 Task: Search one way flight ticket for 1 adult, 6 children, 1 infant in seat and 1 infant on lap in business from Hagerstown: Hagerstown Regional Airport (richard A. Henson Field) to Riverton: Central Wyoming Regional Airport (was Riverton Regional) on 5-4-2023. Choice of flights is Frontier. Number of bags: 2 checked bags. Price is upto 109000. Outbound departure time preference is 14:00.
Action: Mouse moved to (256, 108)
Screenshot: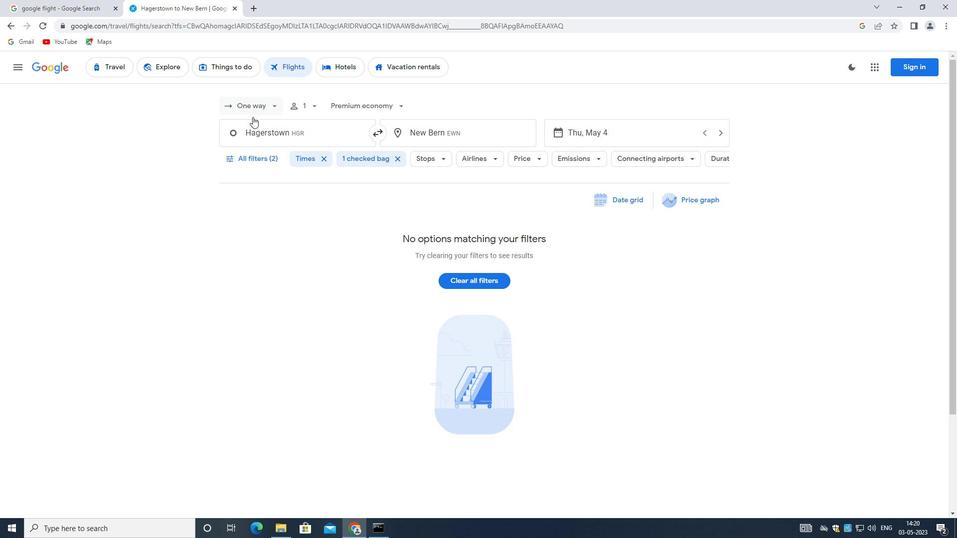 
Action: Mouse pressed left at (256, 108)
Screenshot: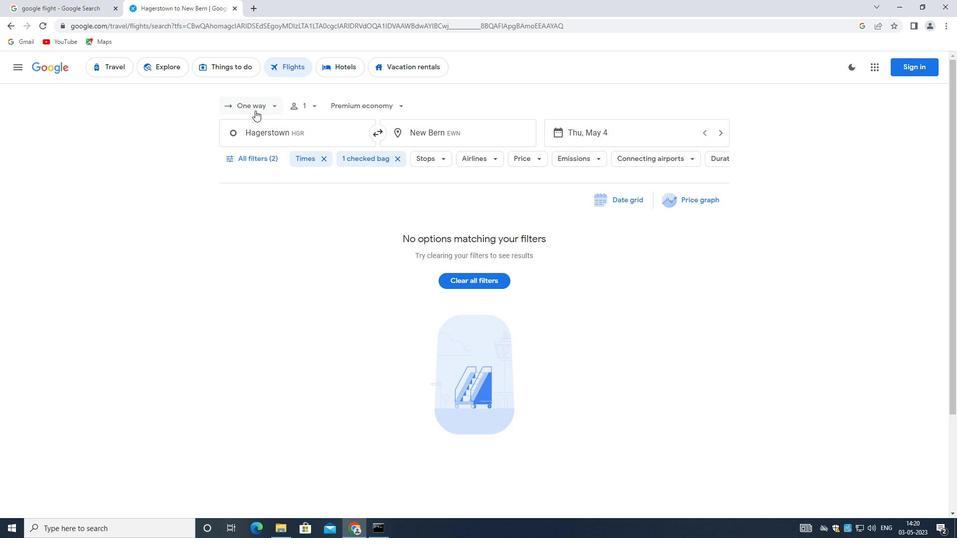 
Action: Mouse moved to (267, 151)
Screenshot: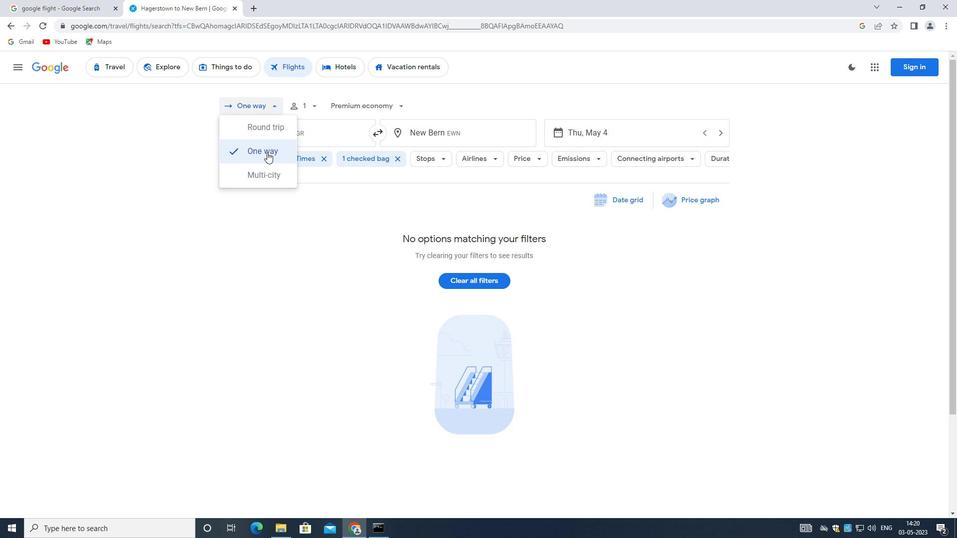 
Action: Mouse pressed left at (267, 151)
Screenshot: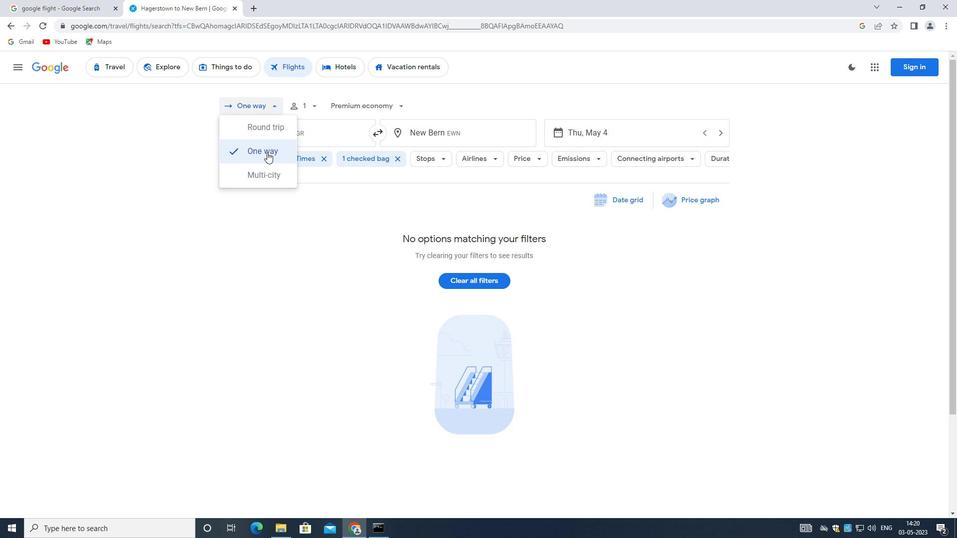 
Action: Mouse moved to (313, 107)
Screenshot: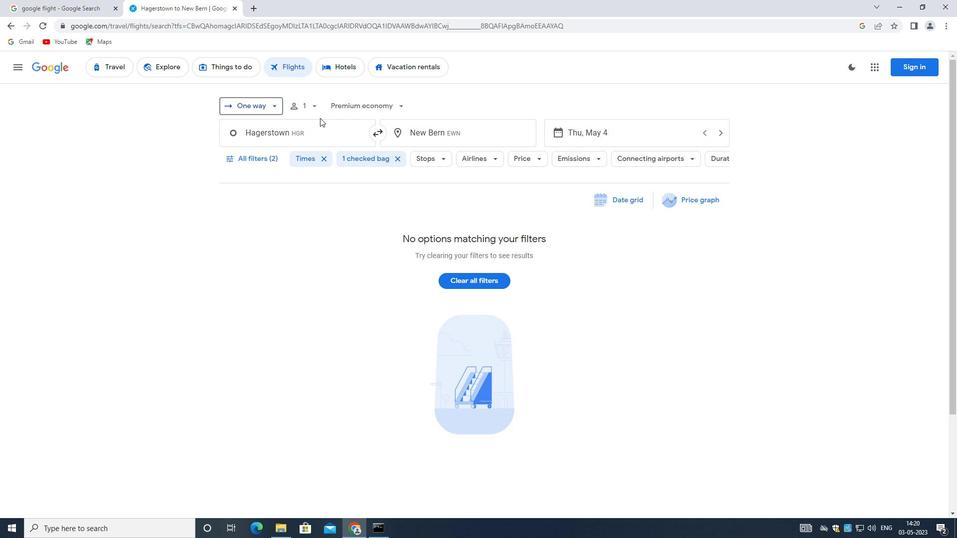 
Action: Mouse pressed left at (313, 107)
Screenshot: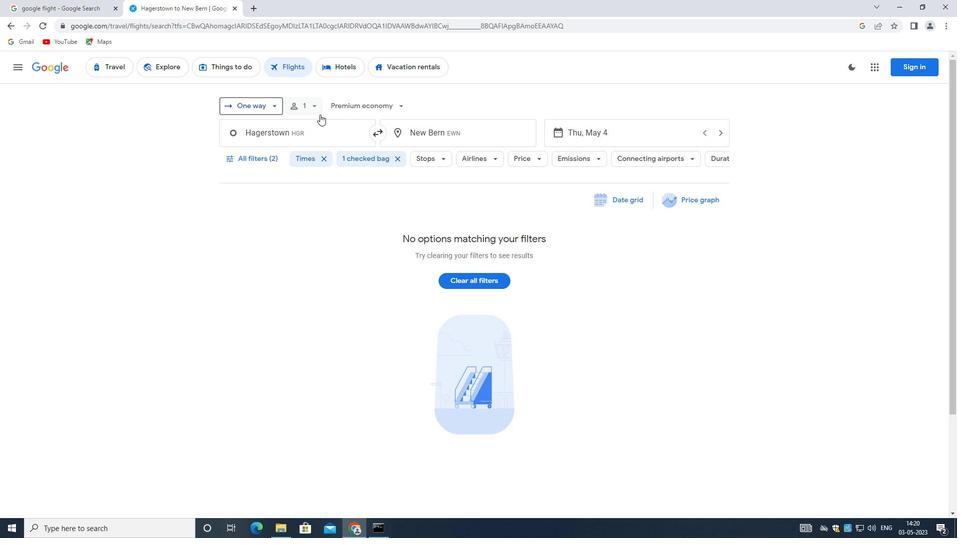 
Action: Mouse moved to (396, 158)
Screenshot: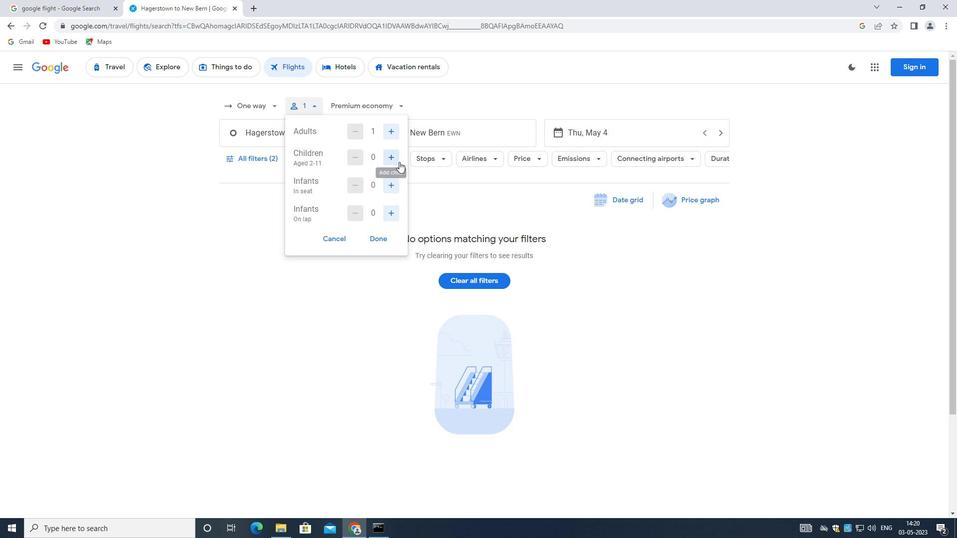 
Action: Mouse pressed left at (396, 158)
Screenshot: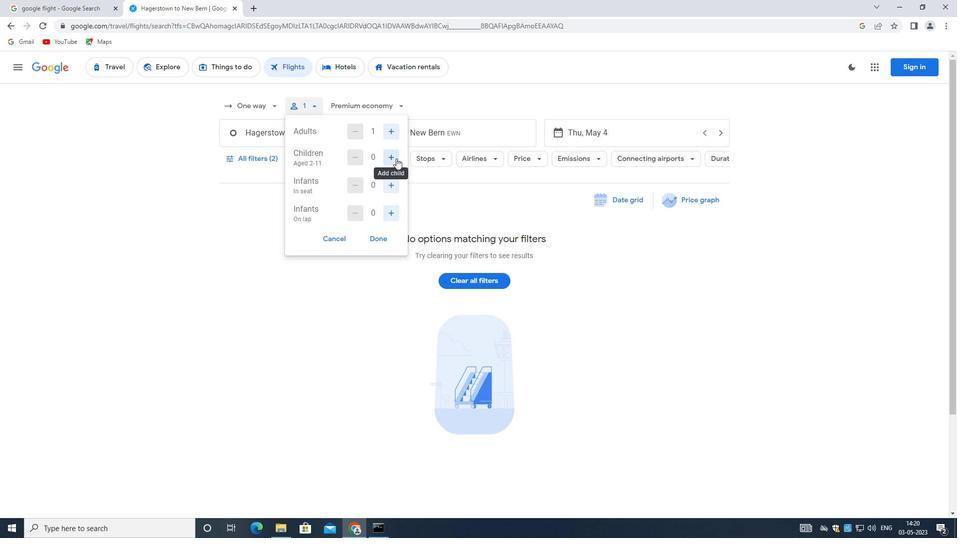 
Action: Mouse pressed left at (396, 158)
Screenshot: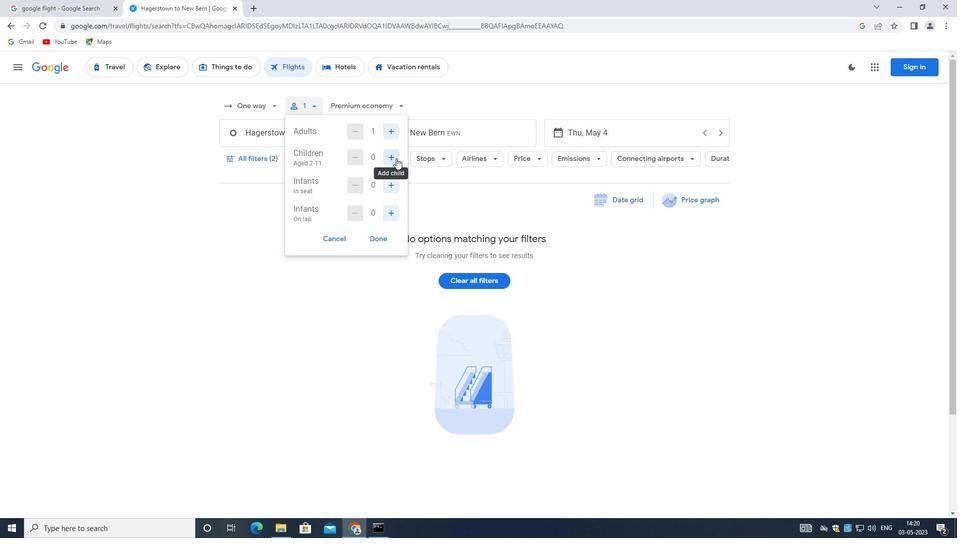 
Action: Mouse pressed left at (396, 158)
Screenshot: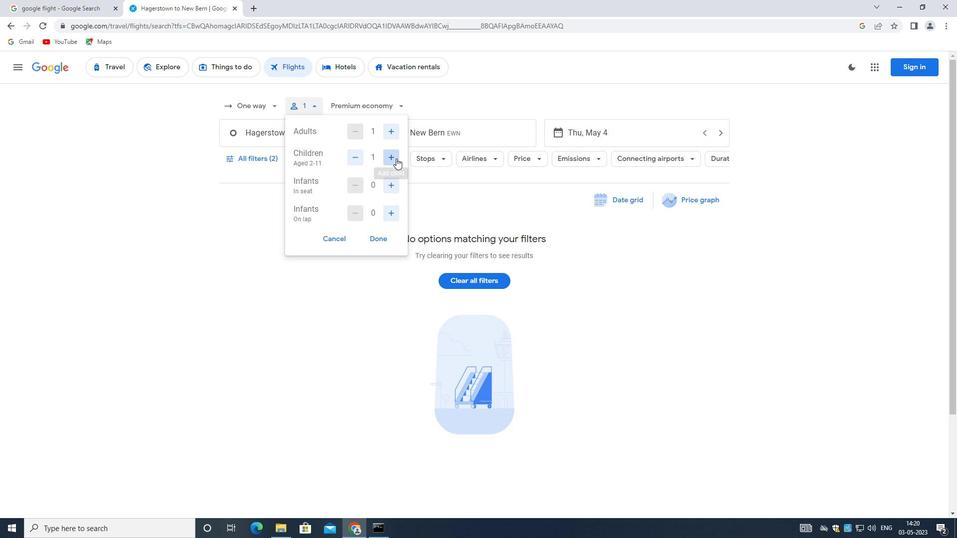 
Action: Mouse pressed left at (396, 158)
Screenshot: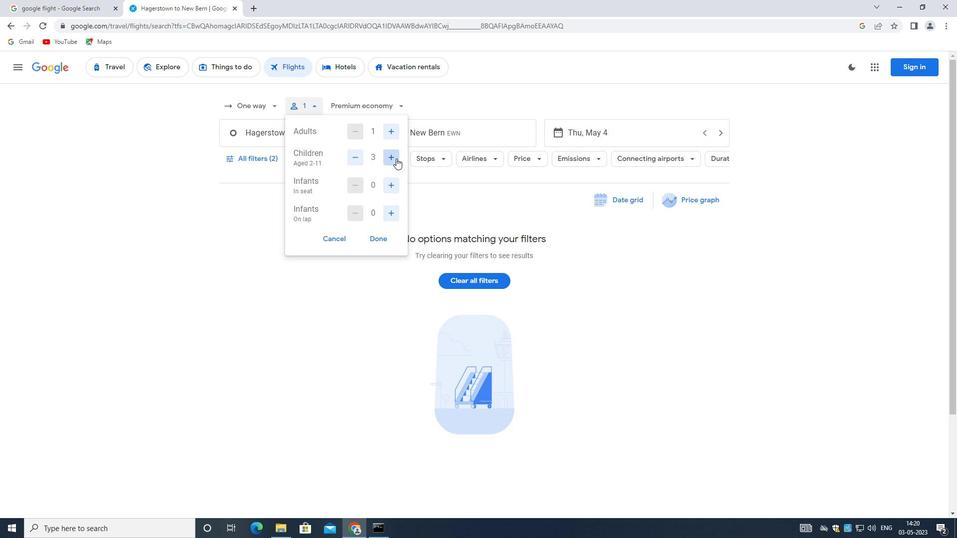 
Action: Mouse pressed left at (396, 158)
Screenshot: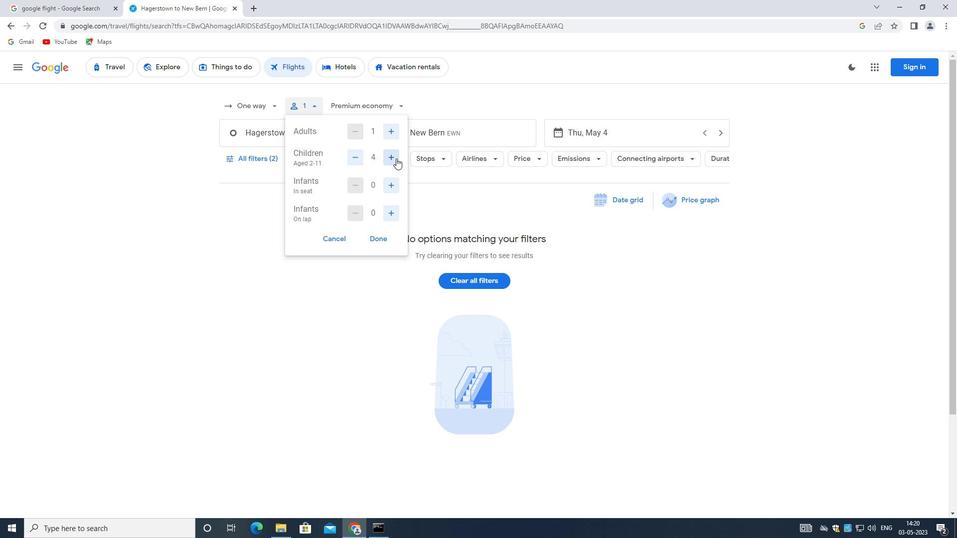 
Action: Mouse pressed left at (396, 158)
Screenshot: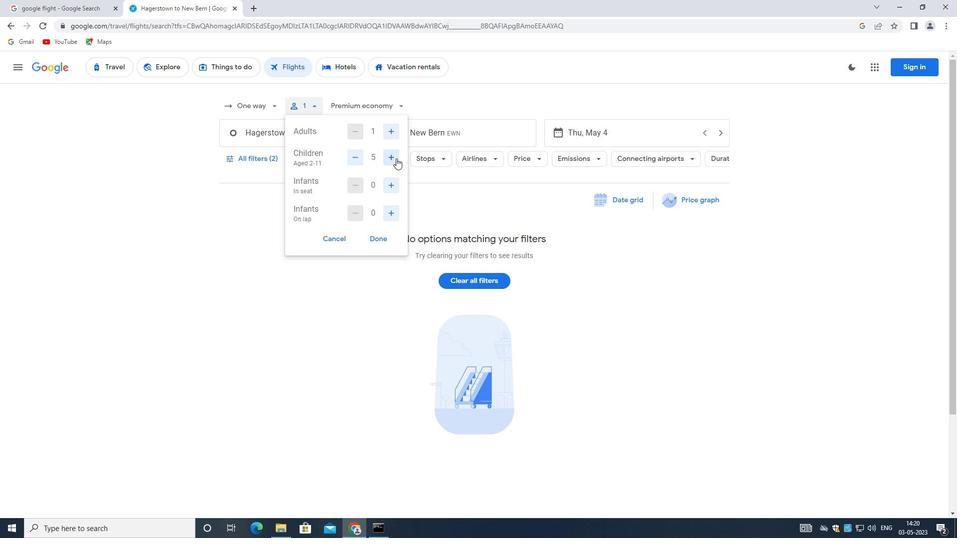 
Action: Mouse moved to (388, 179)
Screenshot: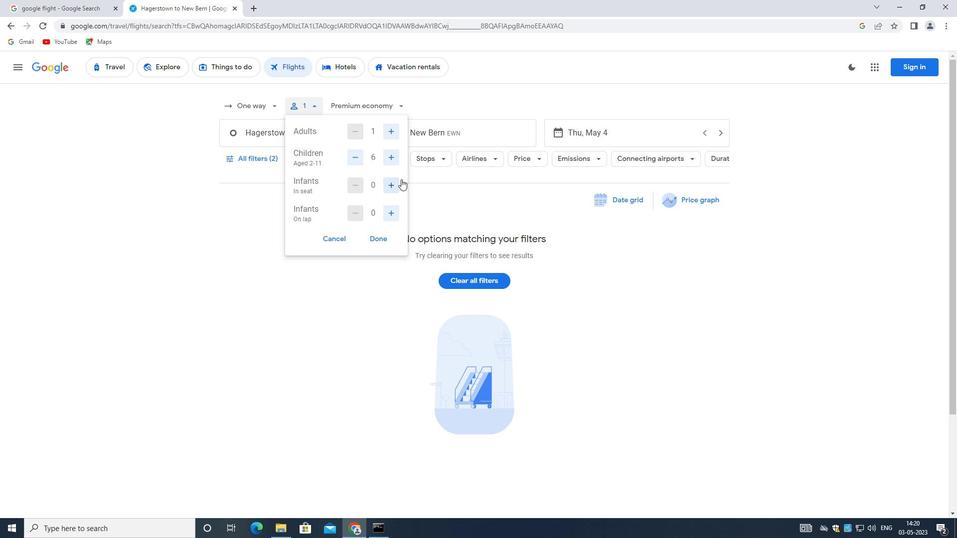 
Action: Mouse pressed left at (388, 179)
Screenshot: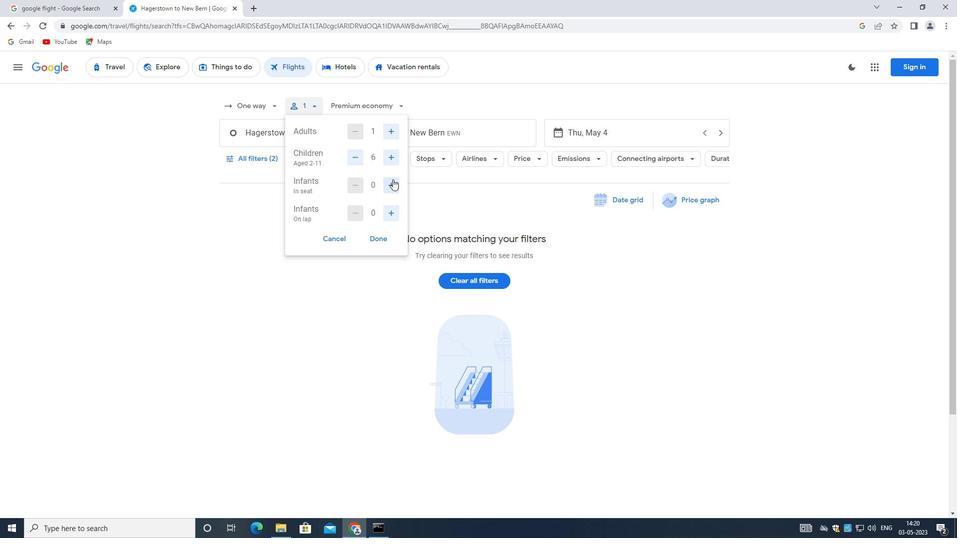 
Action: Mouse moved to (390, 213)
Screenshot: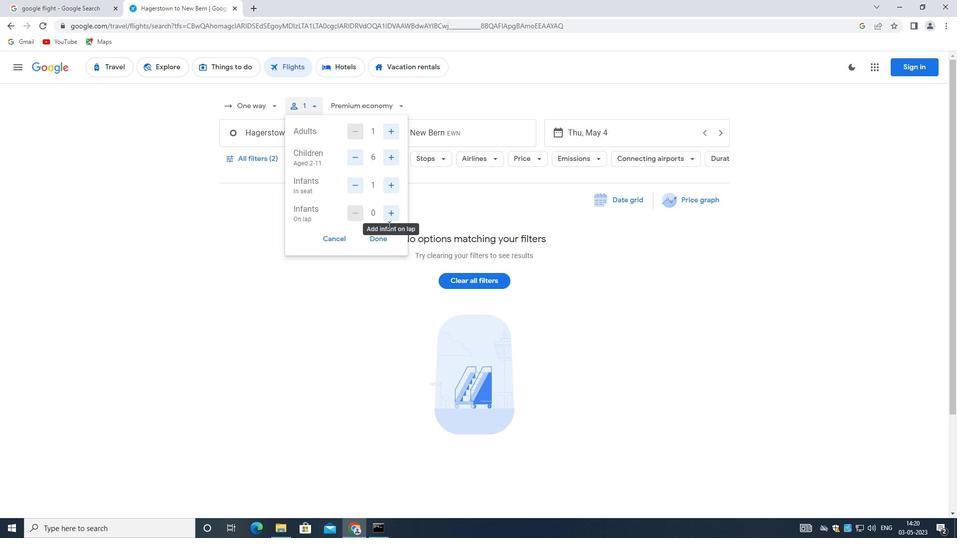 
Action: Mouse pressed left at (390, 213)
Screenshot: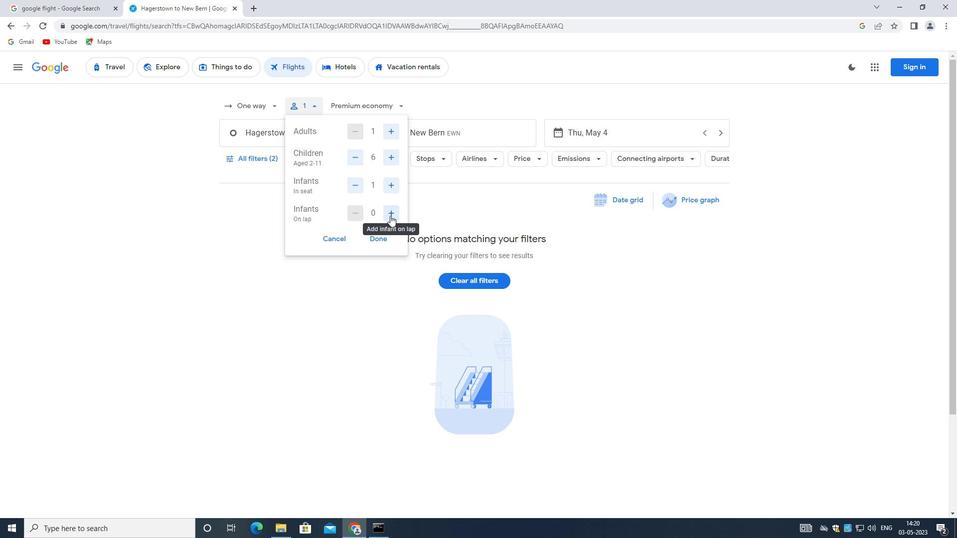 
Action: Mouse moved to (379, 239)
Screenshot: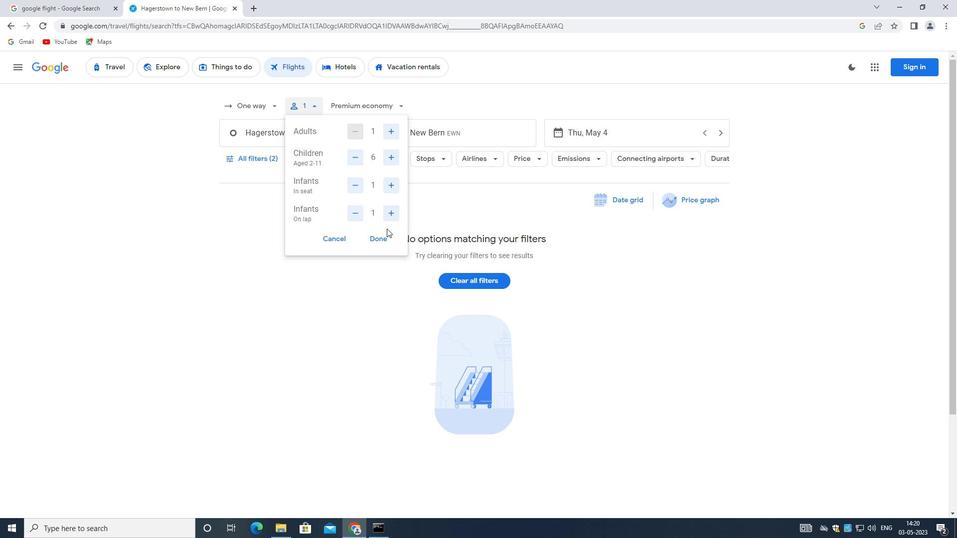 
Action: Mouse pressed left at (379, 239)
Screenshot: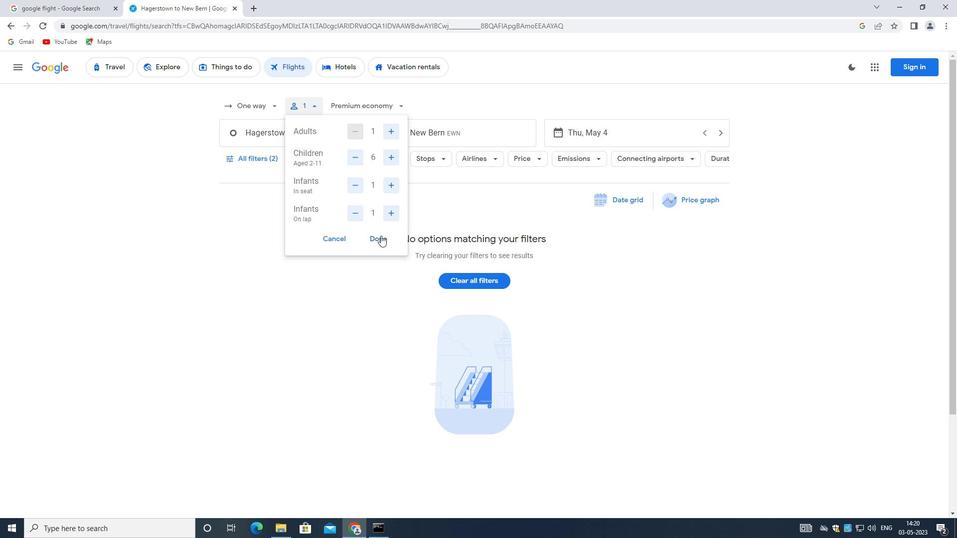 
Action: Mouse moved to (367, 106)
Screenshot: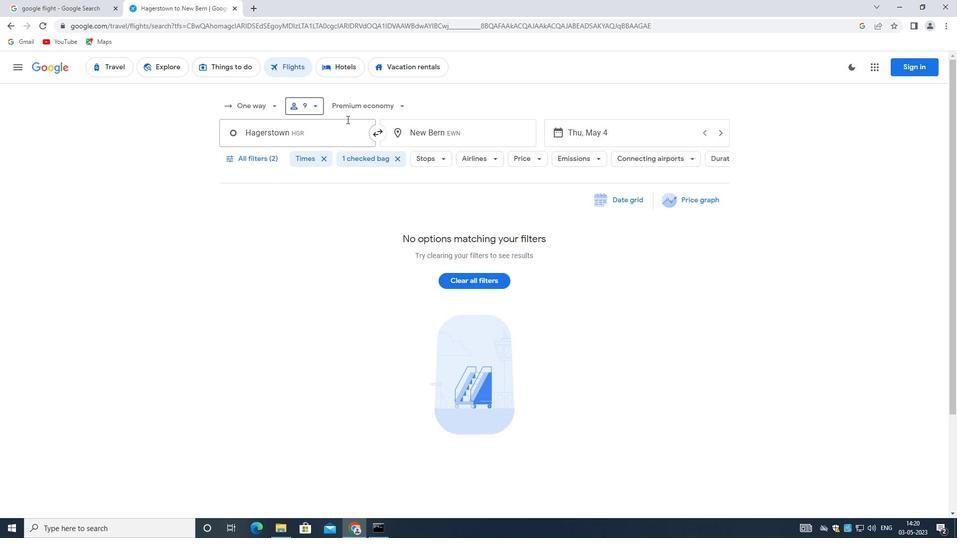 
Action: Mouse pressed left at (367, 106)
Screenshot: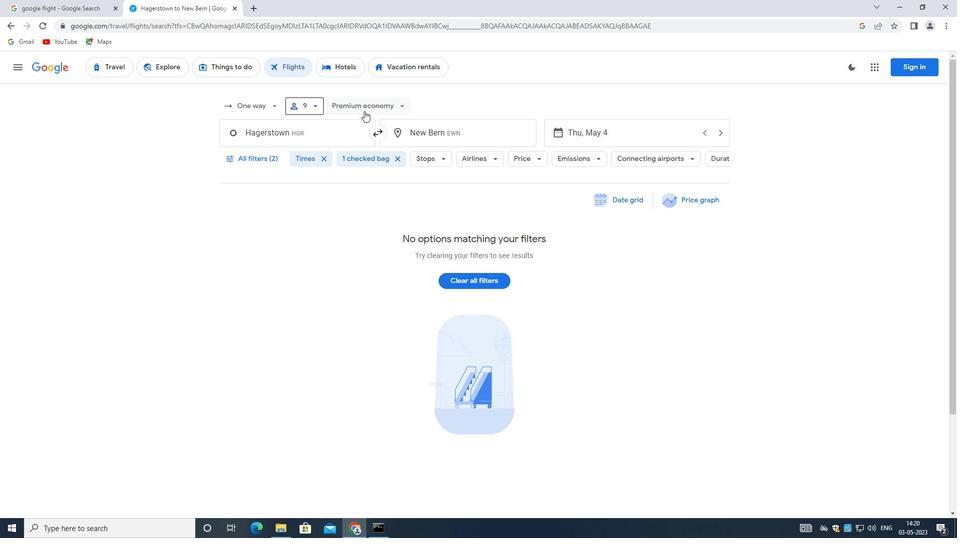 
Action: Mouse moved to (380, 173)
Screenshot: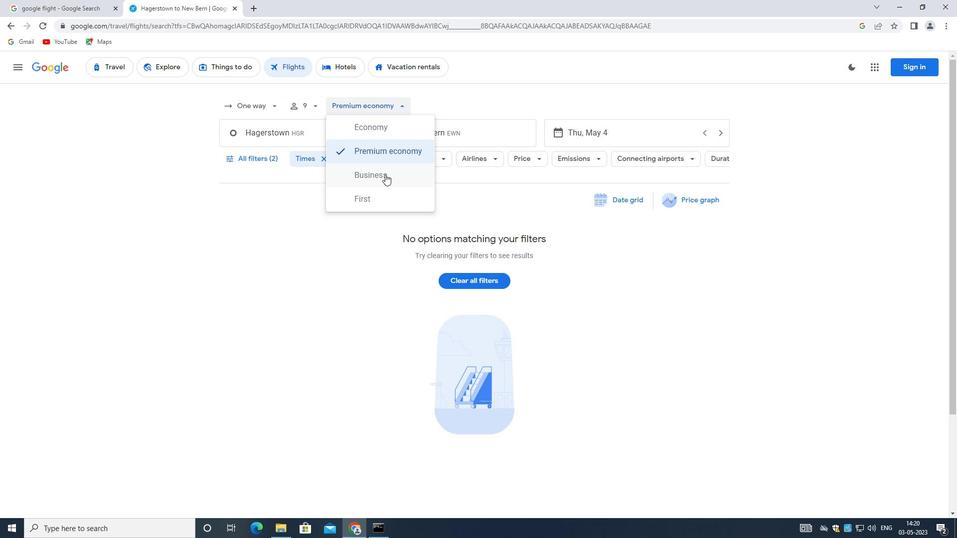 
Action: Mouse pressed left at (380, 173)
Screenshot: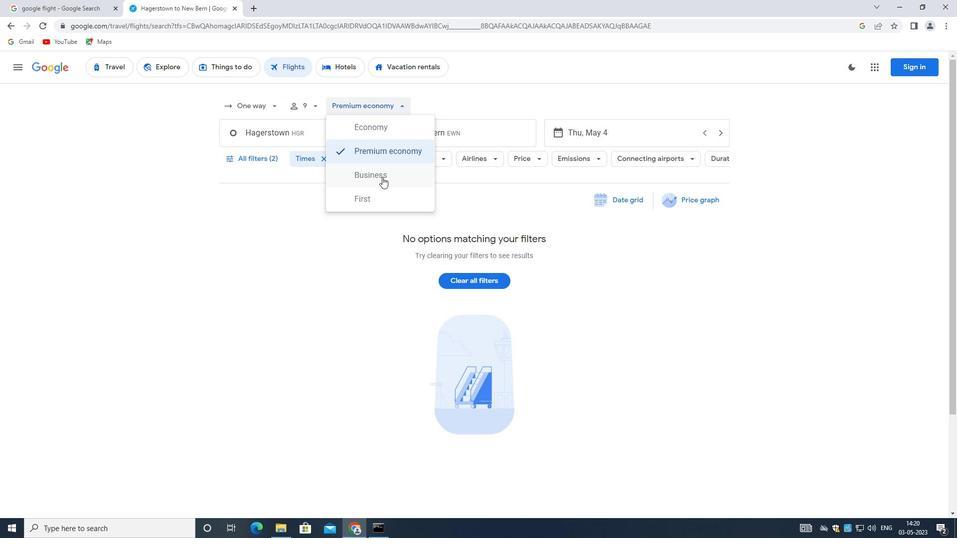 
Action: Mouse moved to (270, 132)
Screenshot: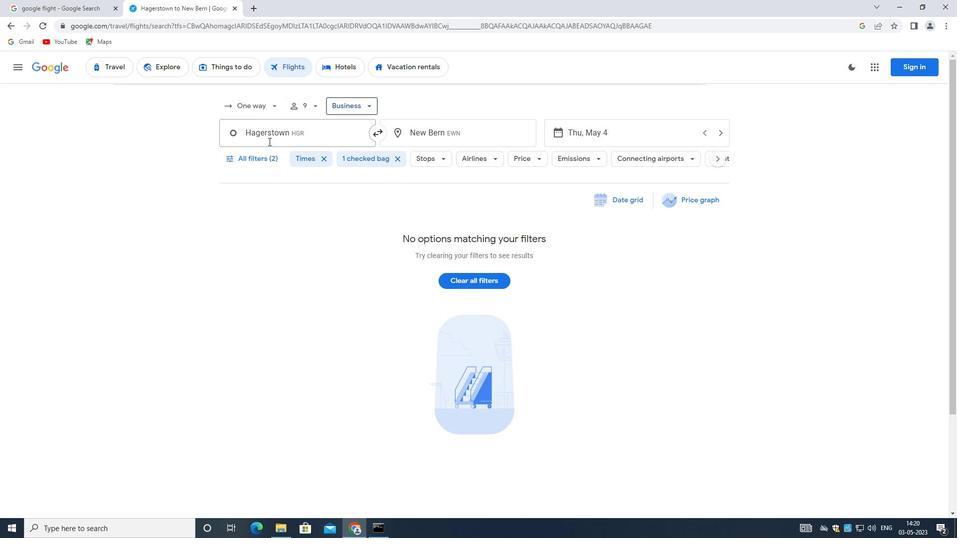 
Action: Mouse pressed left at (270, 132)
Screenshot: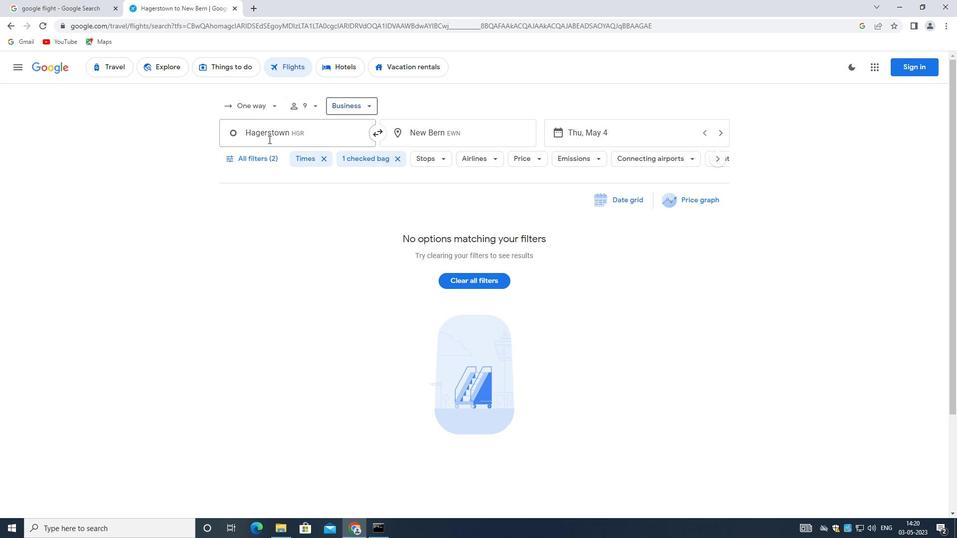
Action: Key pressed <Key.backspace><Key.shift_r><Key.shift_r><Key.shift_r><Key.shift_r><Key.shift_r><Key.shift_r><Key.shift_r><Key.shift_r>Hagerstown<Key.space><Key.shift><Key.shift><Key.shift><Key.shift><Key.shift>R
Screenshot: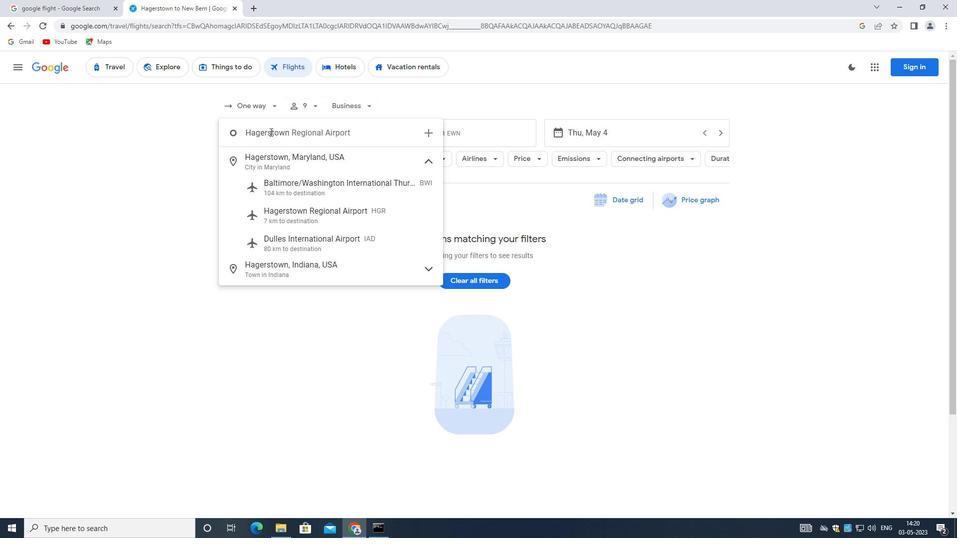 
Action: Mouse moved to (300, 159)
Screenshot: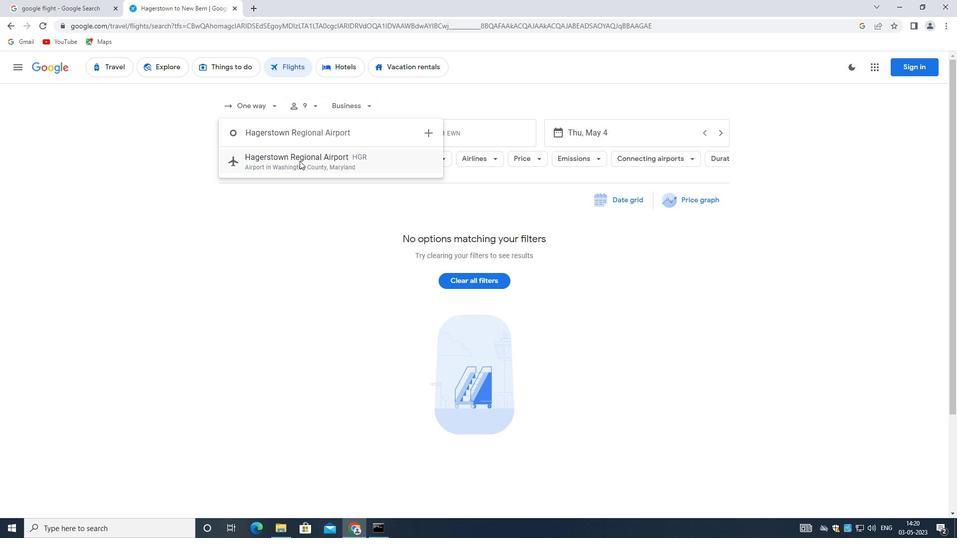 
Action: Mouse pressed left at (300, 159)
Screenshot: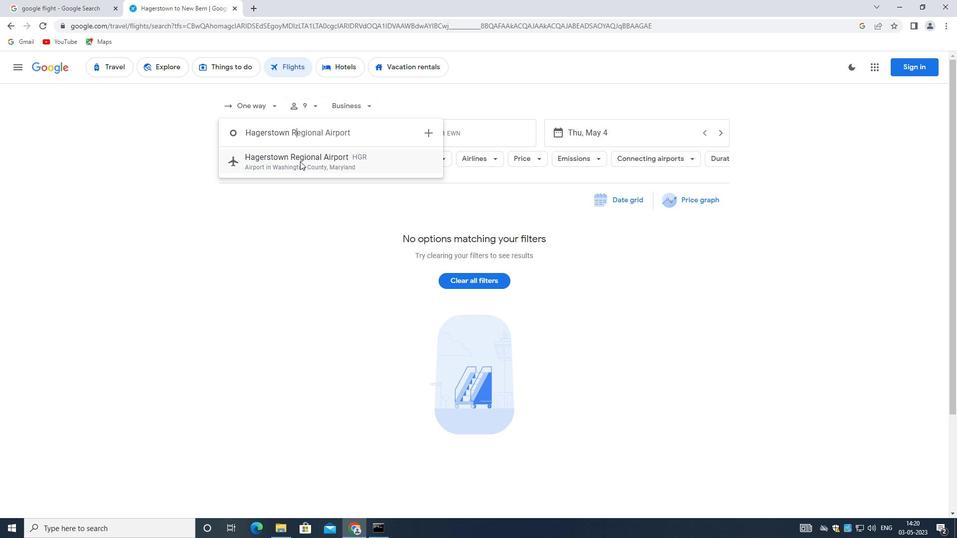 
Action: Mouse moved to (429, 137)
Screenshot: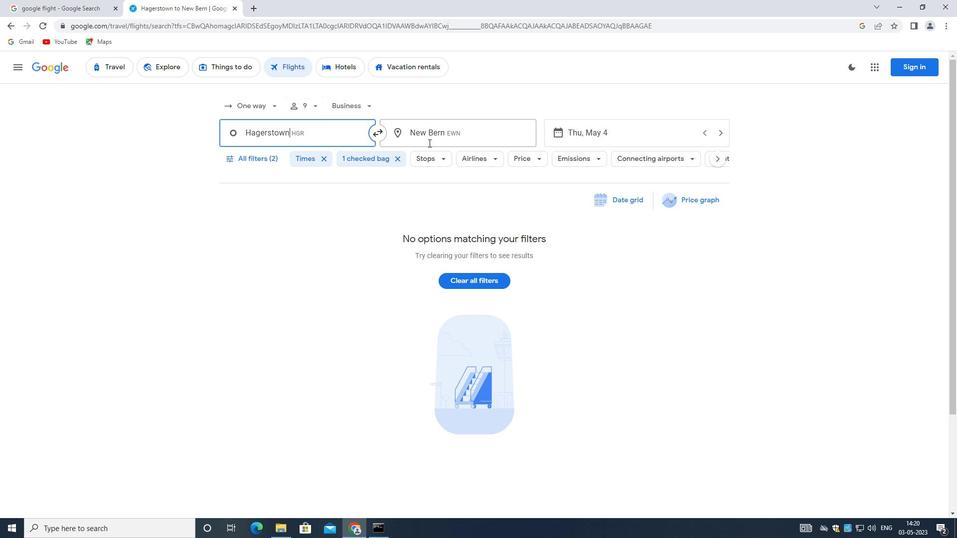 
Action: Mouse pressed left at (429, 137)
Screenshot: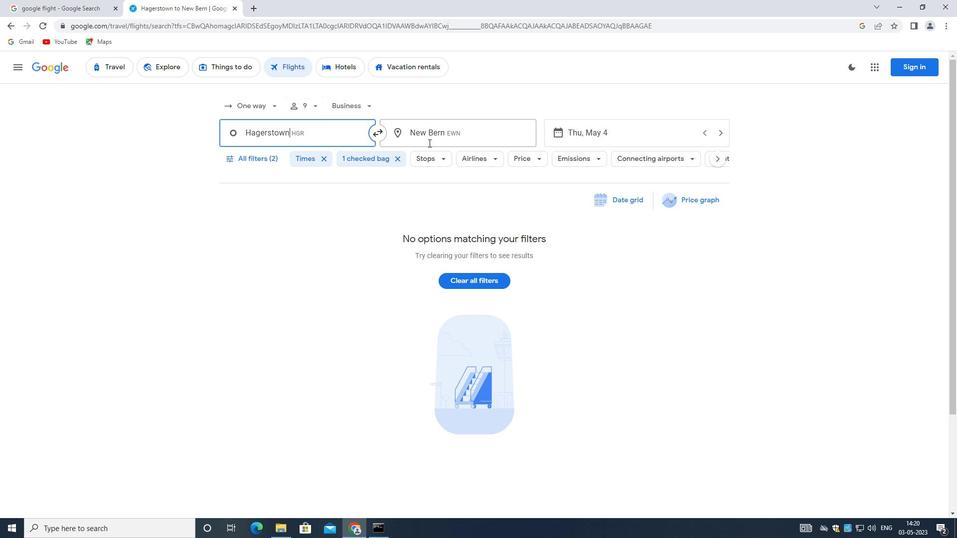 
Action: Mouse moved to (417, 149)
Screenshot: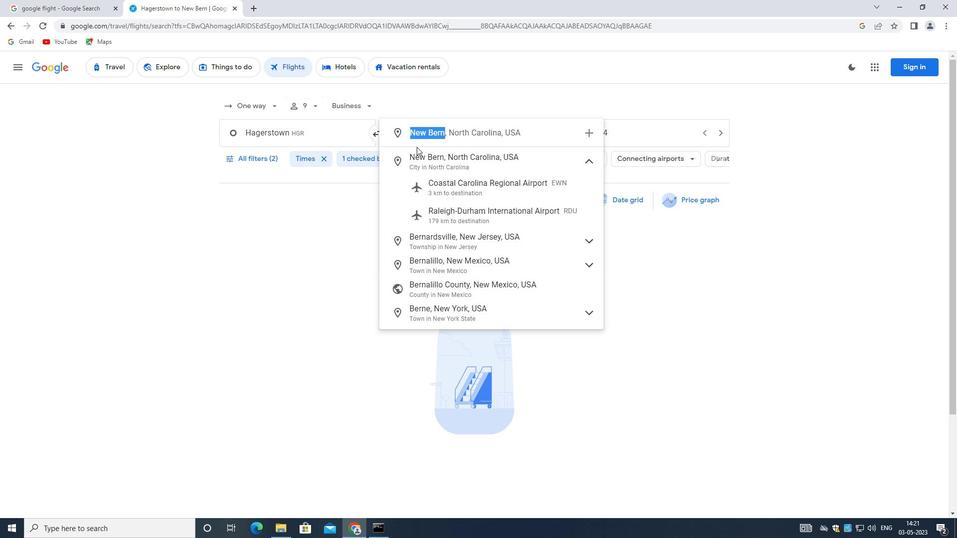 
Action: Key pressed <Key.shift>CENTRAL<Key.space><Key.shift>WYOMING<Key.space><Key.shift><Key.shift><Key.shift><Key.shift><Key.shift>REGIONAL<Key.space><Key.shift>A
Screenshot: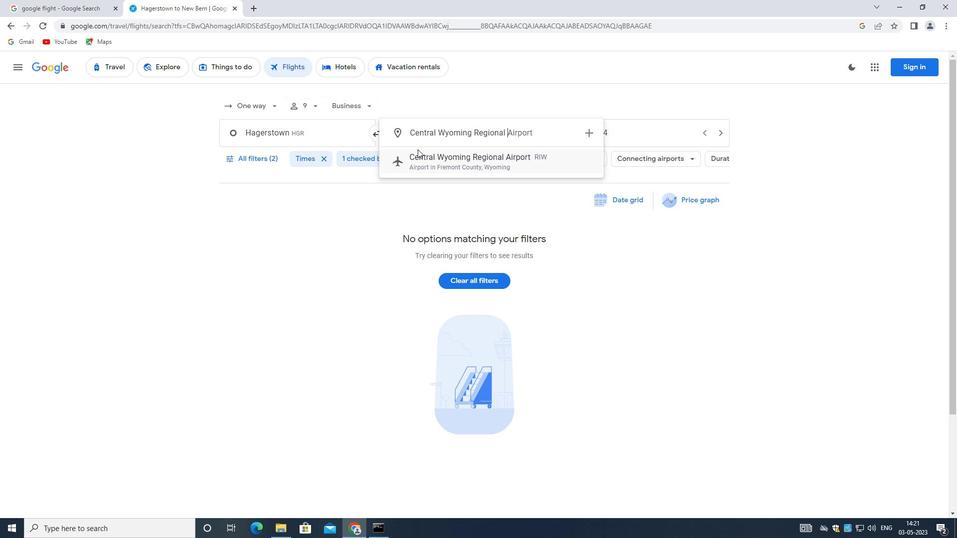 
Action: Mouse moved to (438, 150)
Screenshot: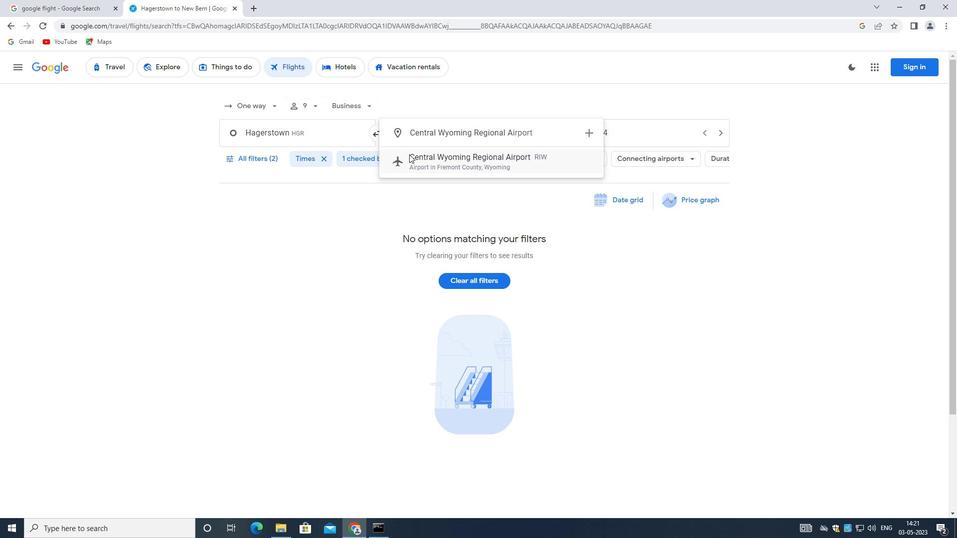 
Action: Mouse pressed left at (438, 150)
Screenshot: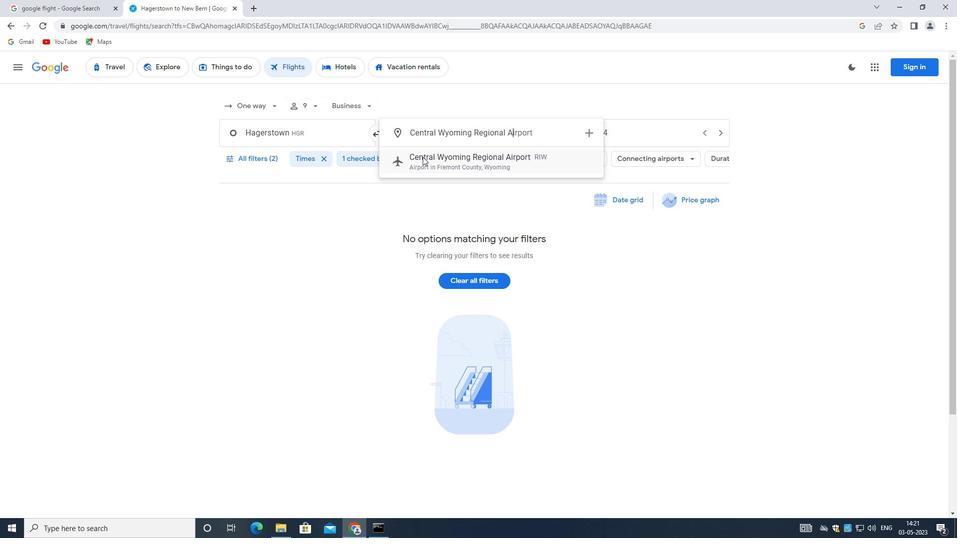 
Action: Mouse moved to (588, 130)
Screenshot: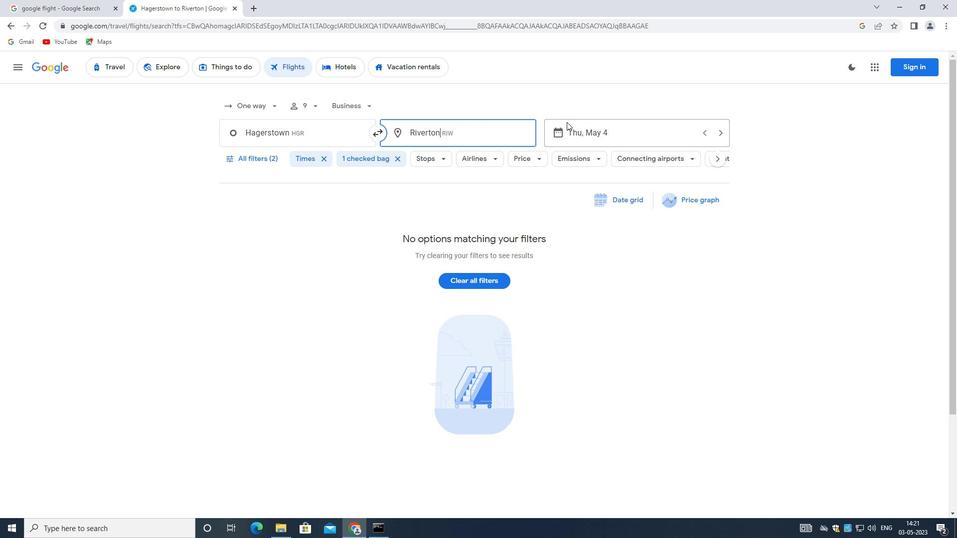 
Action: Mouse pressed left at (588, 130)
Screenshot: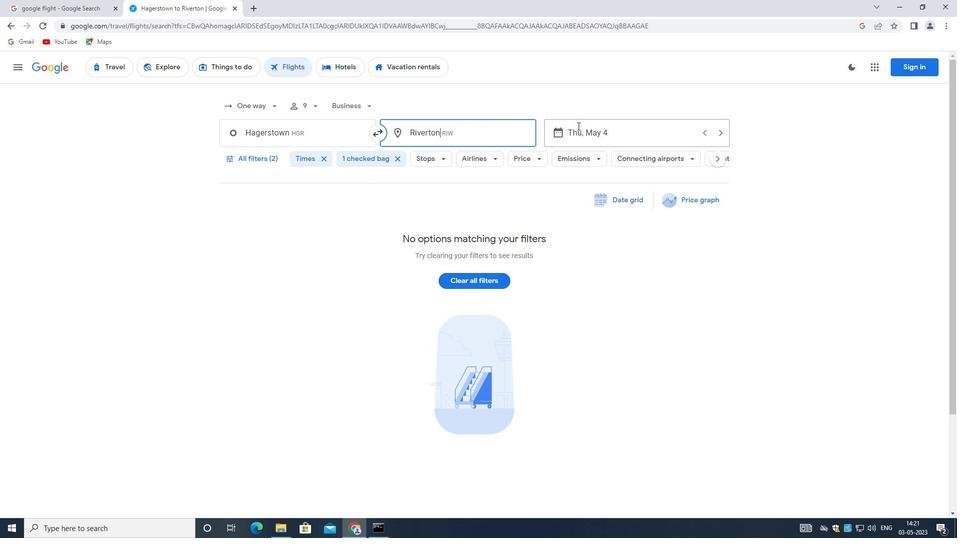 
Action: Mouse moved to (711, 377)
Screenshot: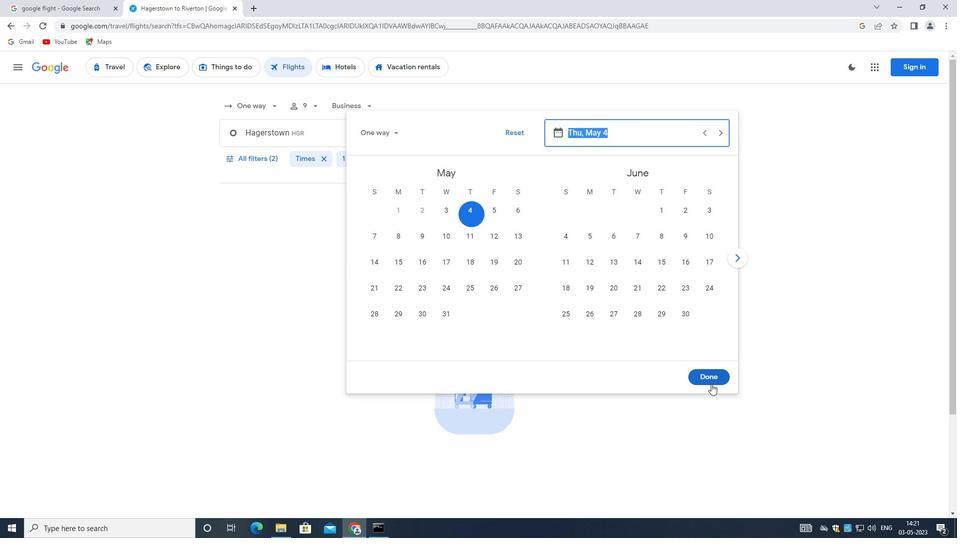 
Action: Mouse pressed left at (711, 377)
Screenshot: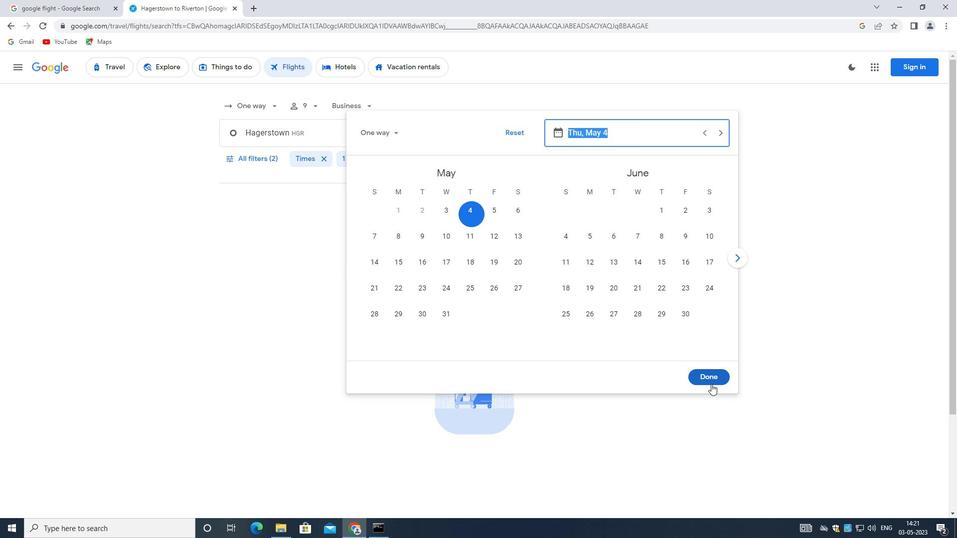 
Action: Mouse moved to (258, 160)
Screenshot: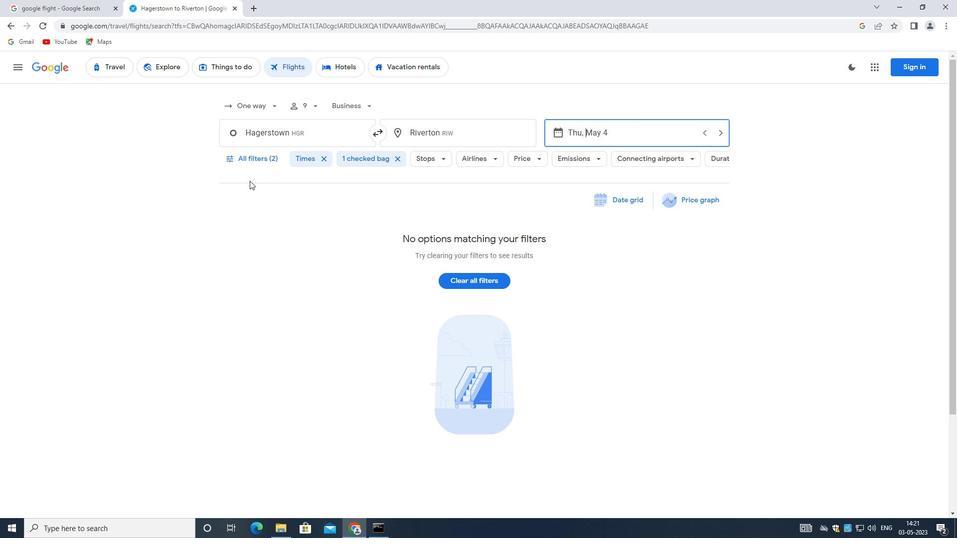 
Action: Mouse pressed left at (258, 160)
Screenshot: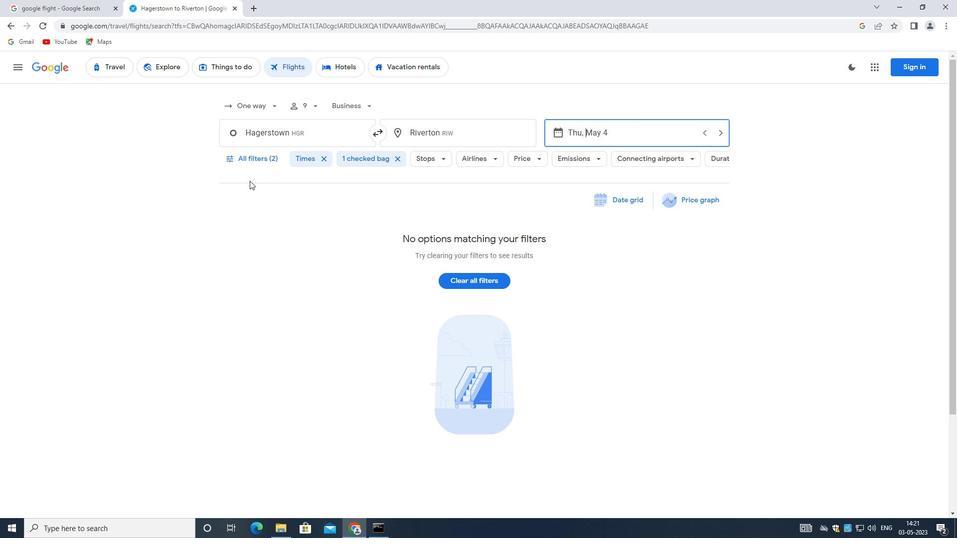 
Action: Mouse moved to (359, 372)
Screenshot: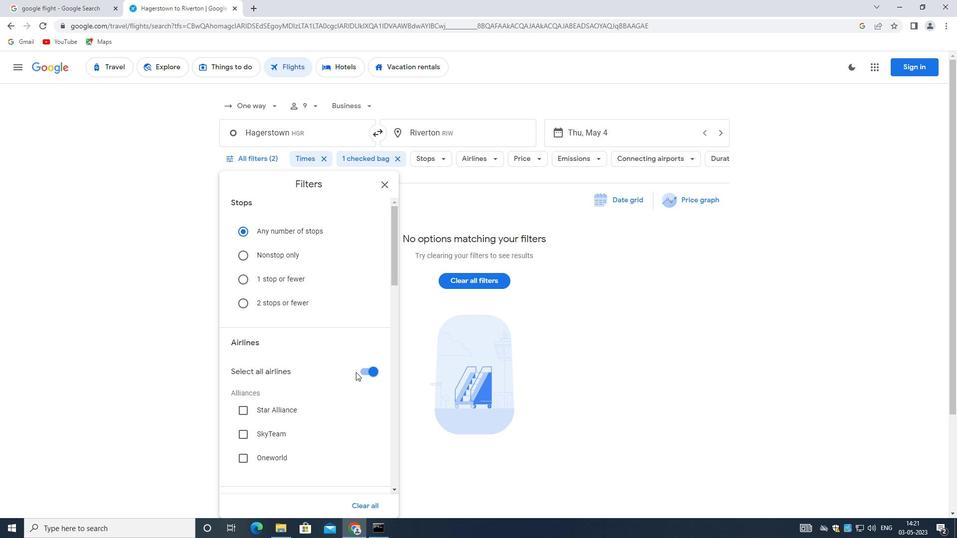 
Action: Mouse pressed left at (359, 372)
Screenshot: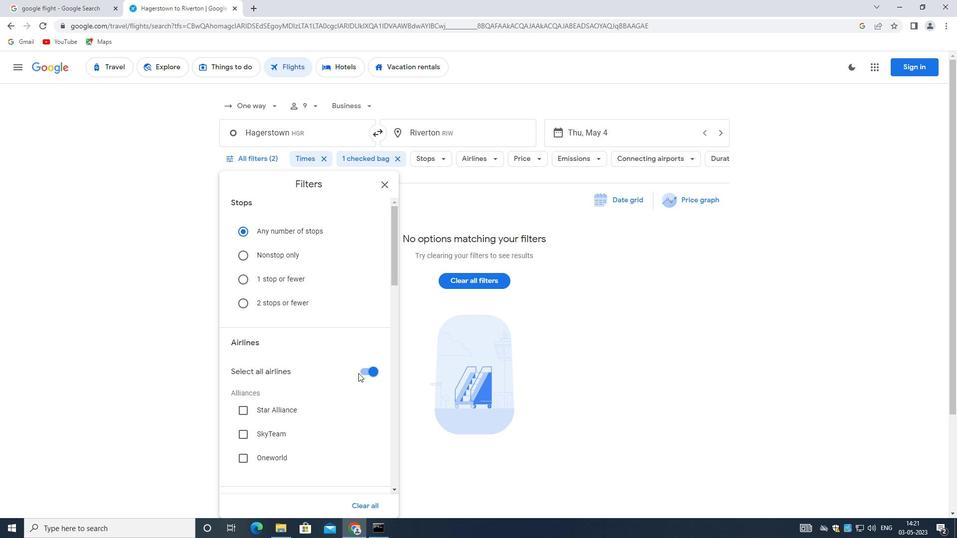 
Action: Mouse moved to (363, 372)
Screenshot: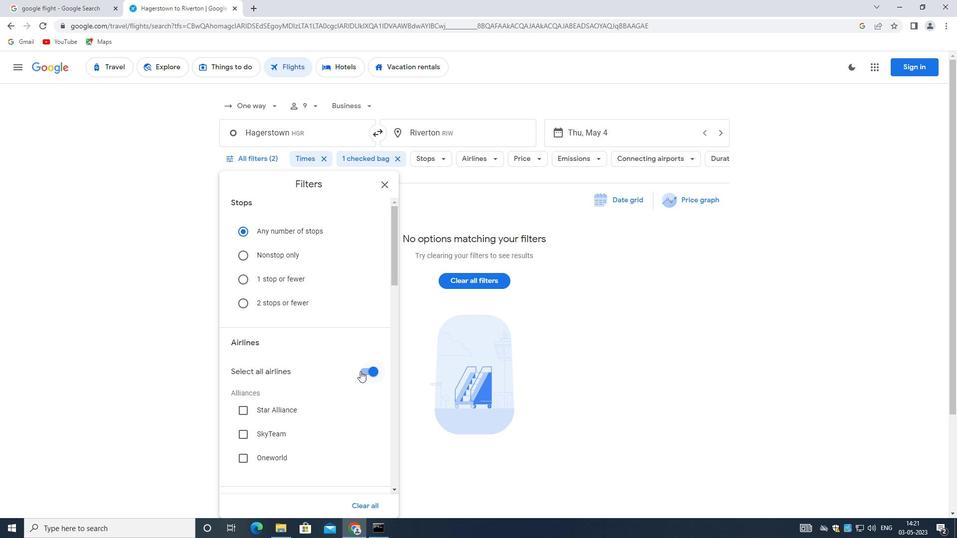 
Action: Mouse pressed left at (363, 372)
Screenshot: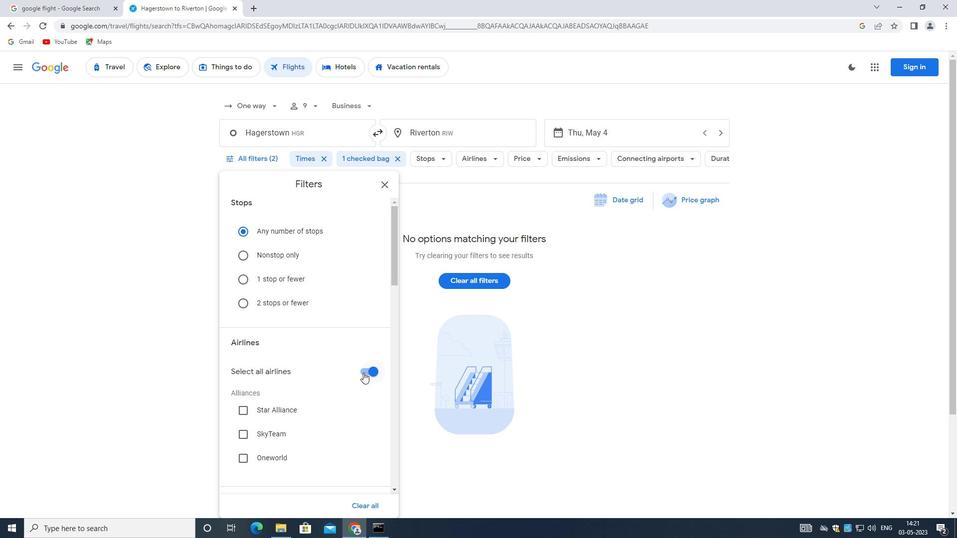 
Action: Mouse moved to (364, 372)
Screenshot: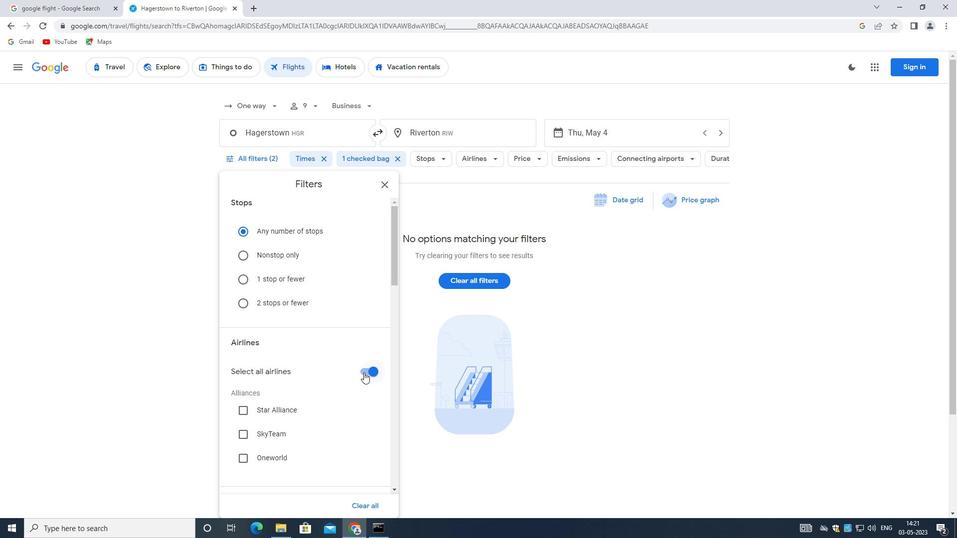 
Action: Mouse scrolled (364, 372) with delta (0, 0)
Screenshot: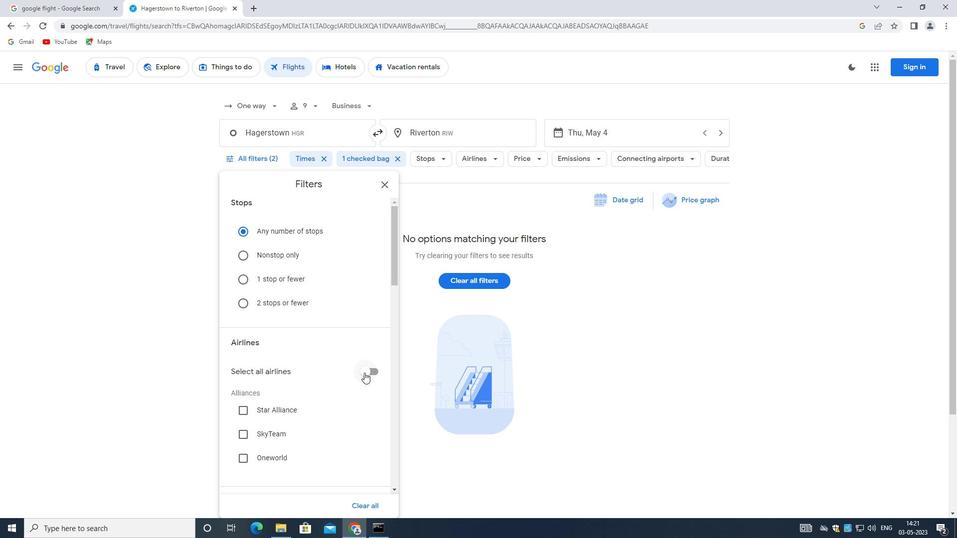 
Action: Mouse moved to (364, 372)
Screenshot: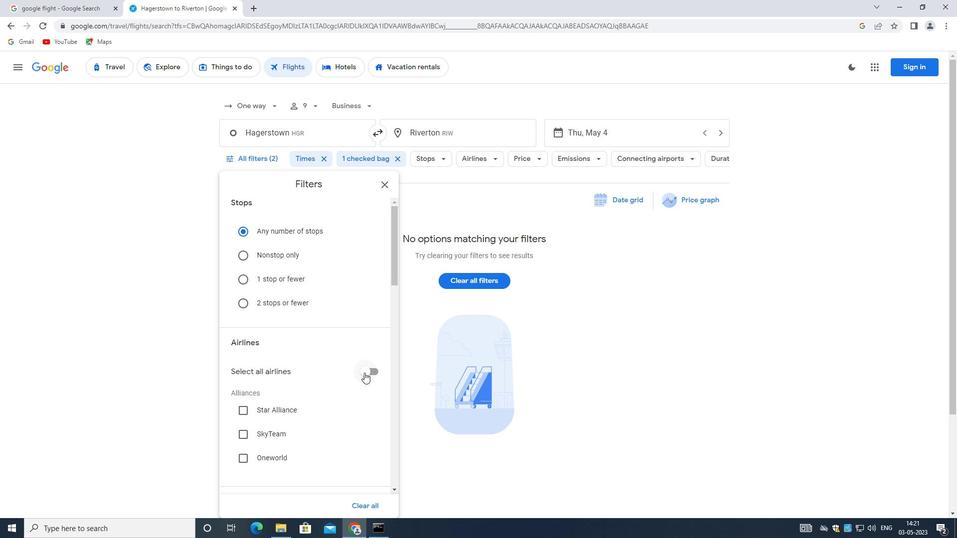 
Action: Mouse scrolled (364, 372) with delta (0, 0)
Screenshot: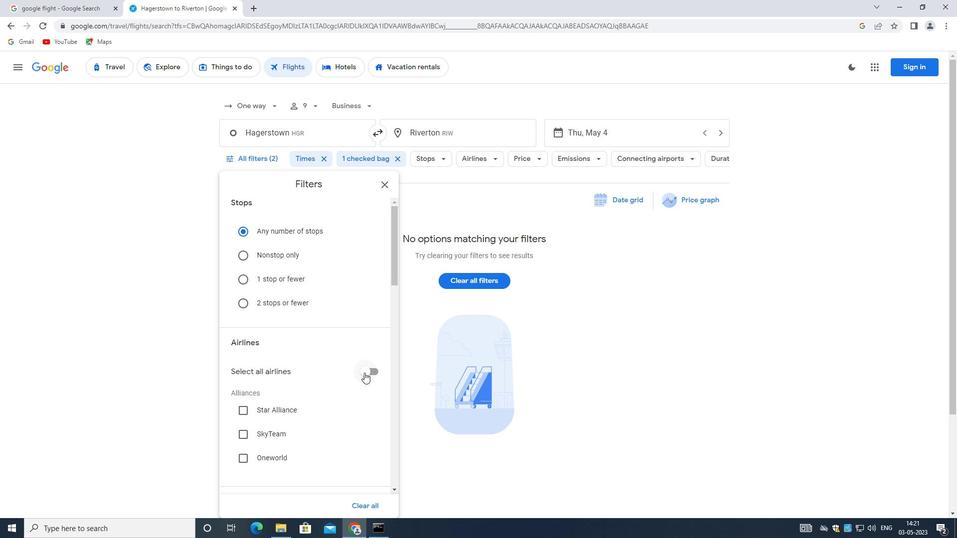
Action: Mouse scrolled (364, 372) with delta (0, 0)
Screenshot: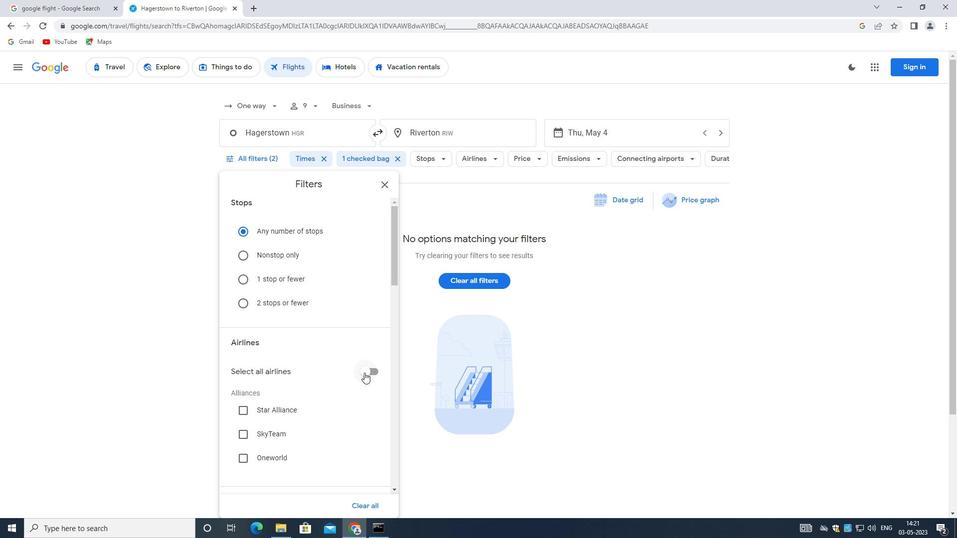 
Action: Mouse scrolled (364, 372) with delta (0, 0)
Screenshot: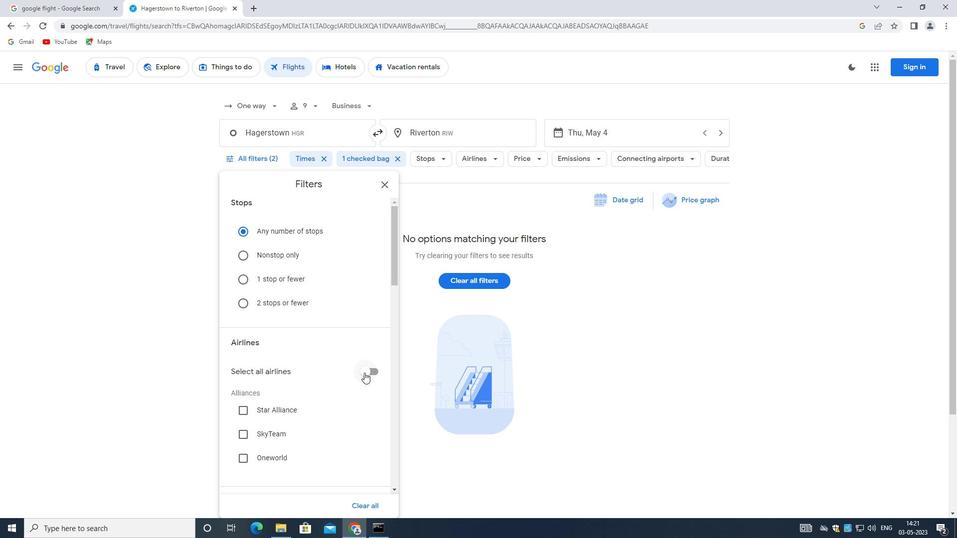 
Action: Mouse moved to (373, 353)
Screenshot: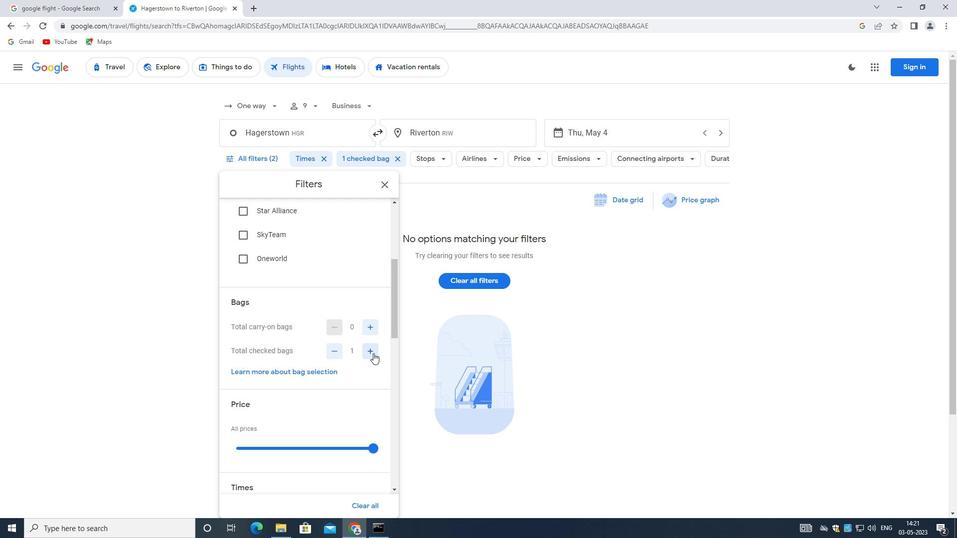 
Action: Mouse pressed left at (373, 353)
Screenshot: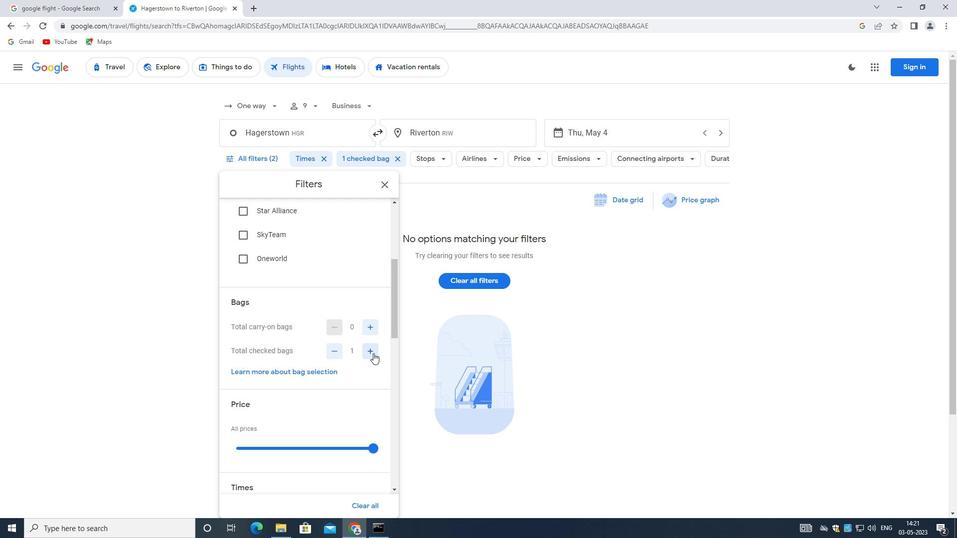
Action: Mouse moved to (369, 351)
Screenshot: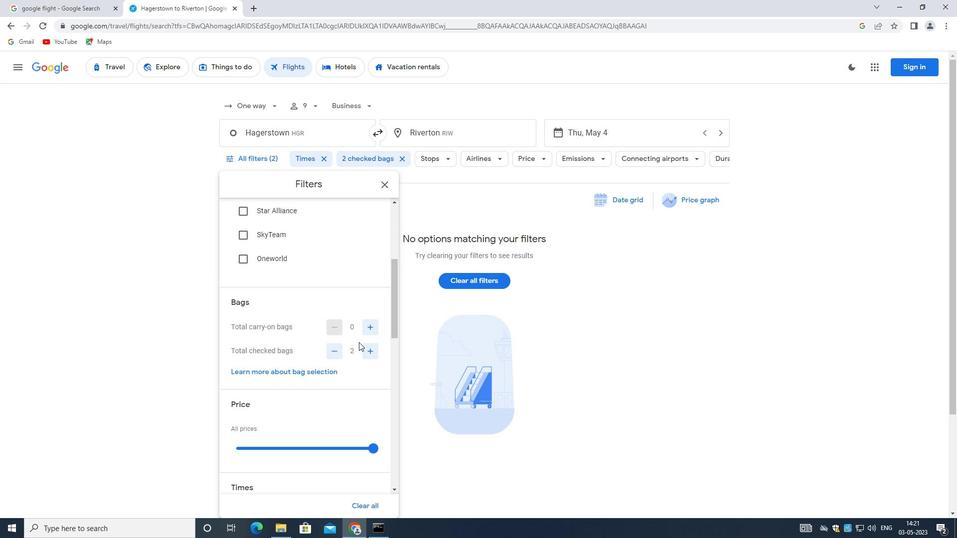 
Action: Mouse scrolled (369, 350) with delta (0, 0)
Screenshot: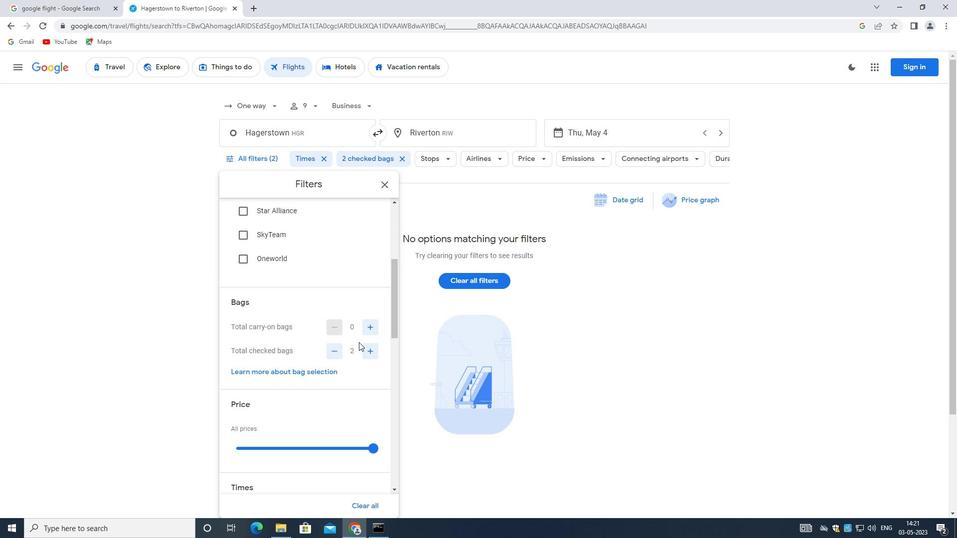 
Action: Mouse scrolled (369, 350) with delta (0, 0)
Screenshot: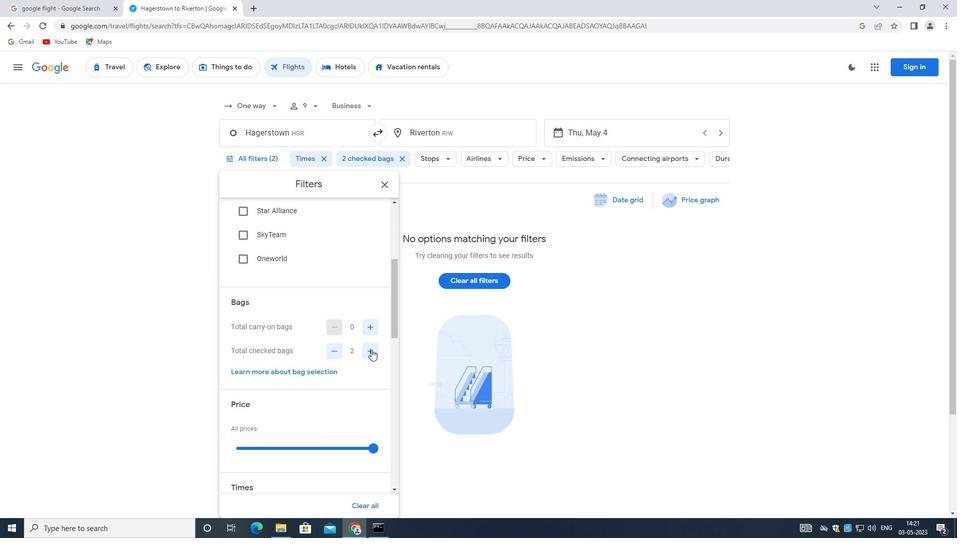 
Action: Mouse moved to (369, 351)
Screenshot: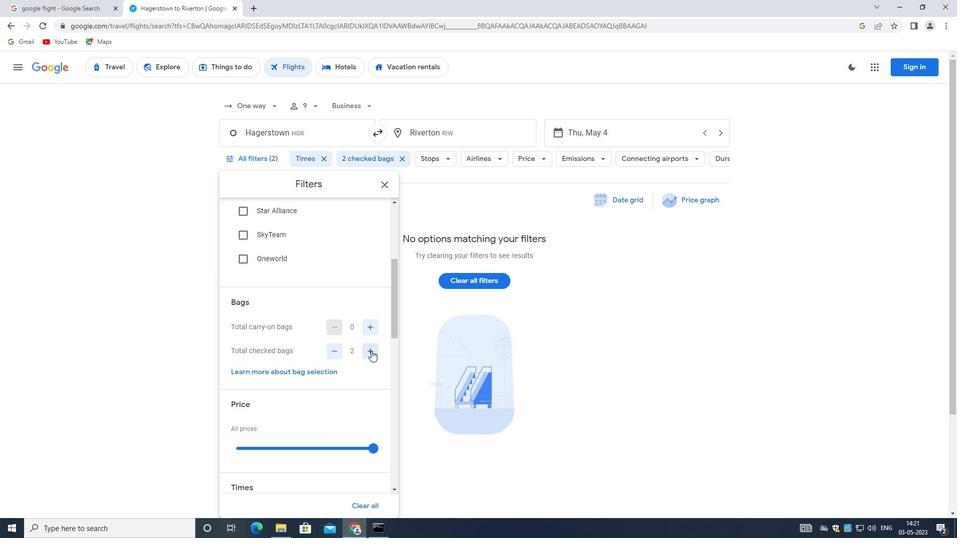 
Action: Mouse scrolled (369, 350) with delta (0, 0)
Screenshot: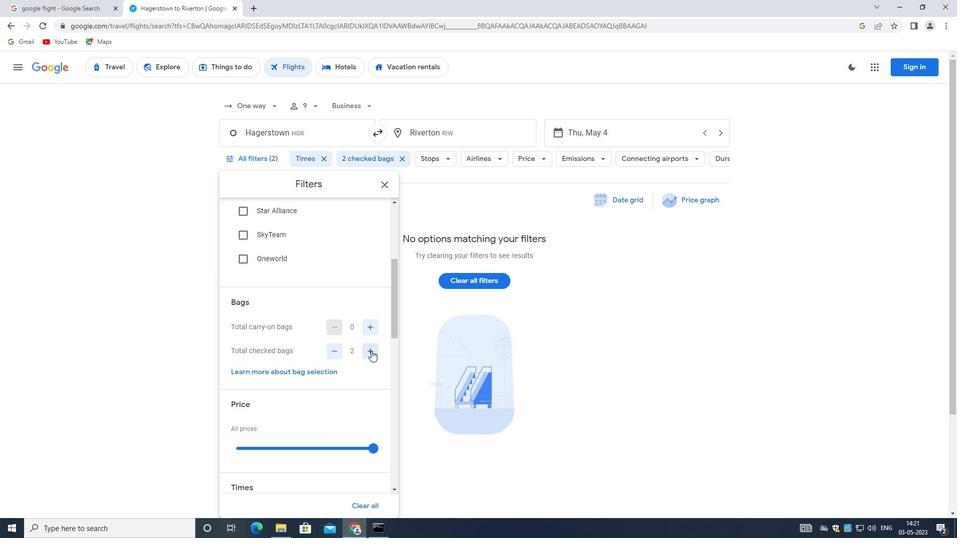
Action: Mouse scrolled (369, 350) with delta (0, 0)
Screenshot: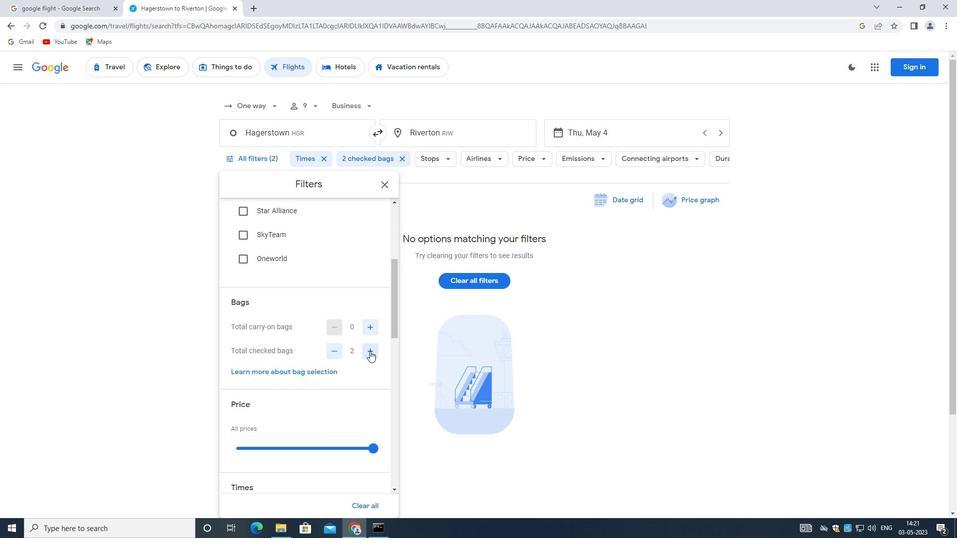 
Action: Mouse moved to (371, 248)
Screenshot: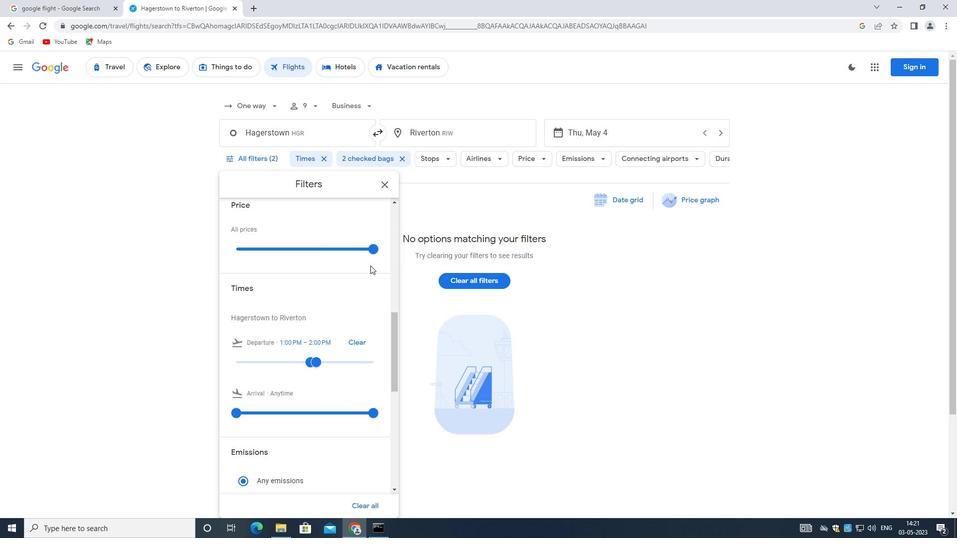 
Action: Mouse pressed left at (371, 248)
Screenshot: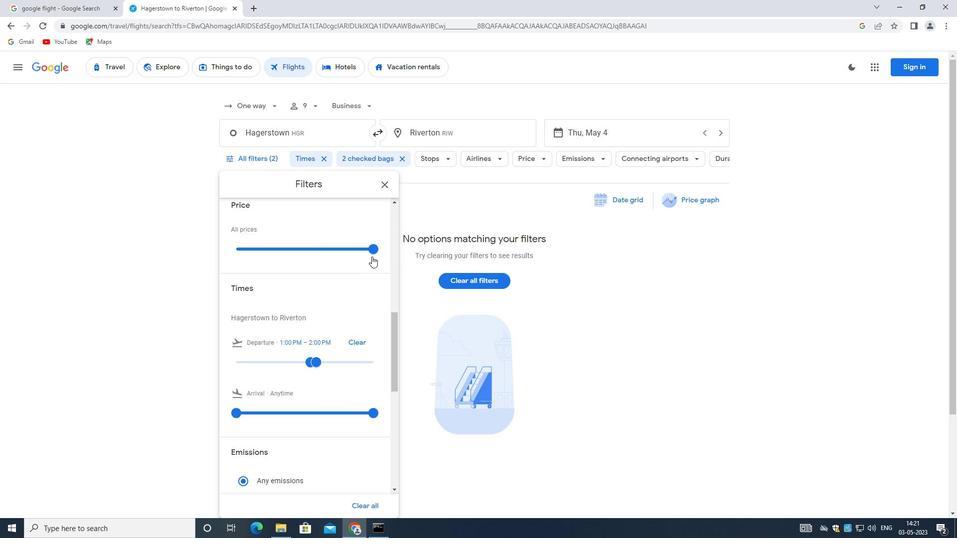
Action: Mouse pressed left at (371, 248)
Screenshot: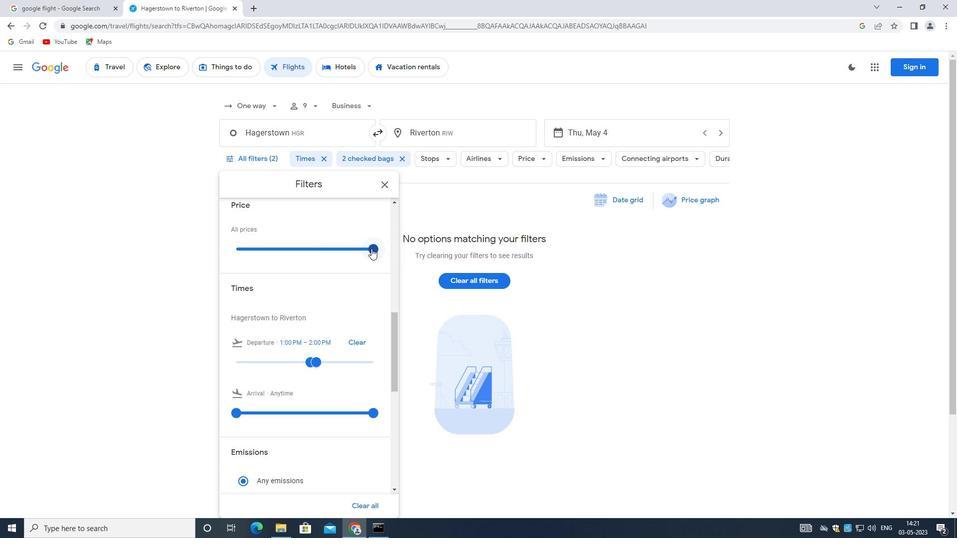
Action: Mouse moved to (305, 264)
Screenshot: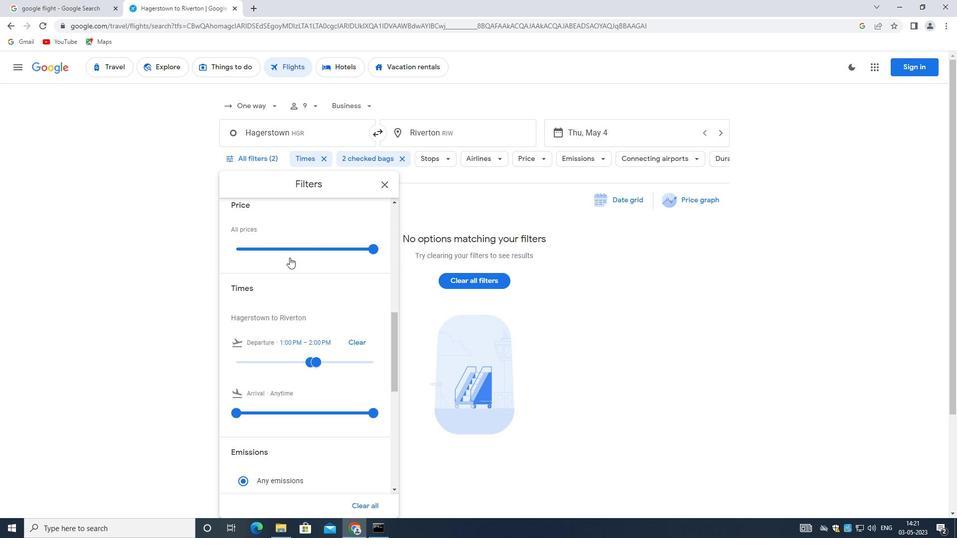 
Action: Mouse scrolled (305, 263) with delta (0, 0)
Screenshot: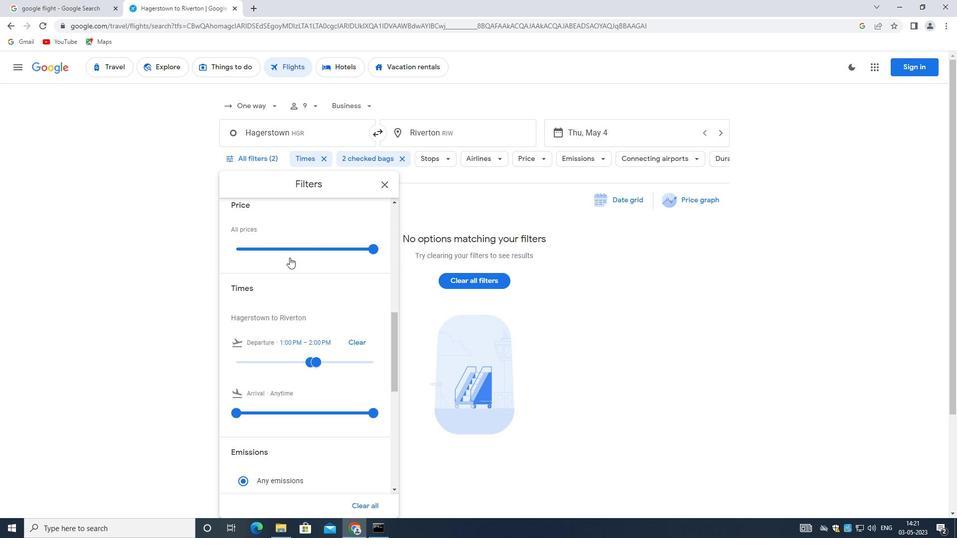 
Action: Mouse moved to (314, 311)
Screenshot: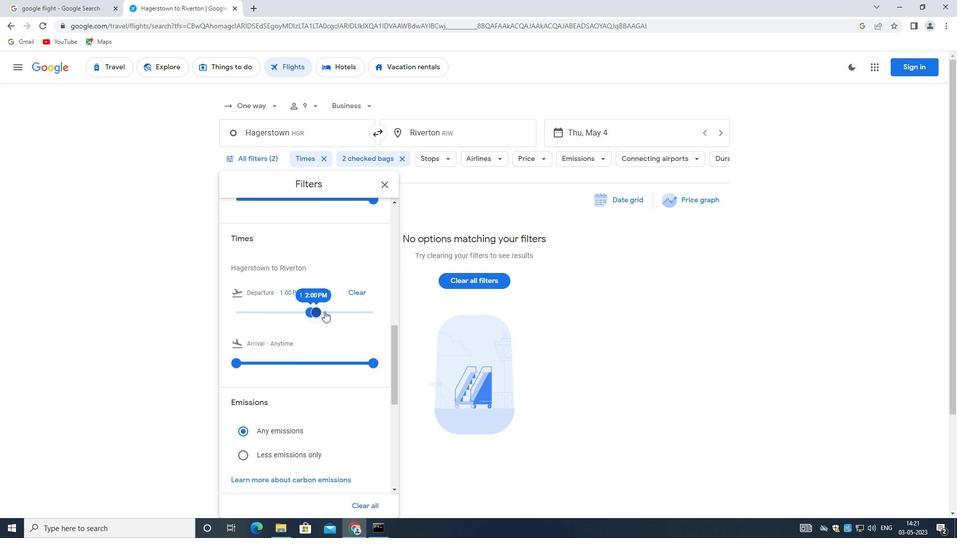 
Action: Mouse pressed left at (314, 311)
Screenshot: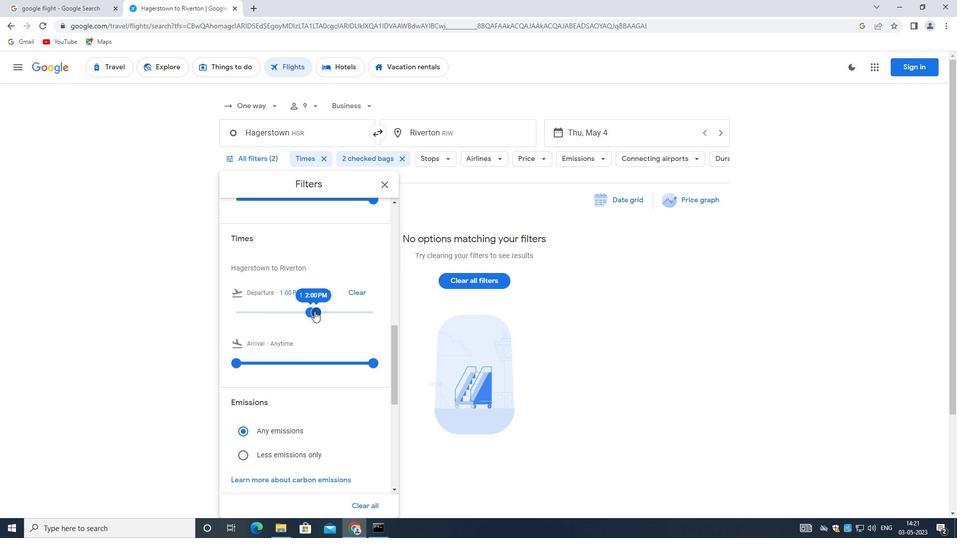 
Action: Mouse moved to (310, 310)
Screenshot: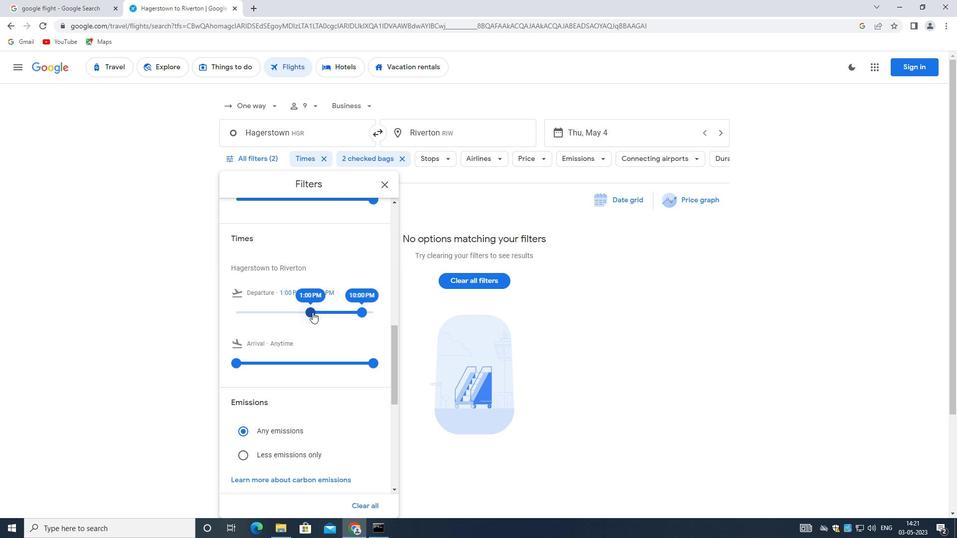 
Action: Mouse pressed left at (310, 310)
Screenshot: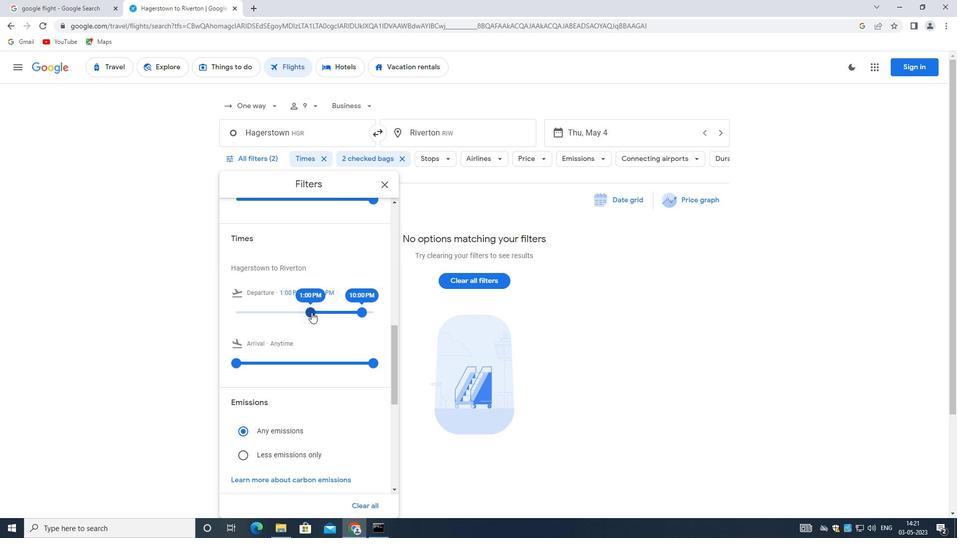 
Action: Mouse moved to (365, 309)
Screenshot: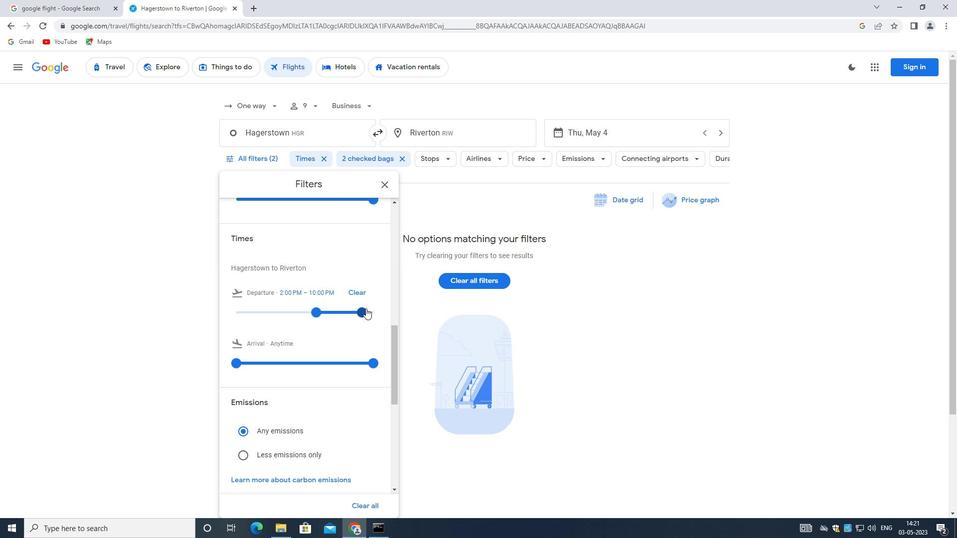 
Action: Mouse pressed left at (365, 309)
Screenshot: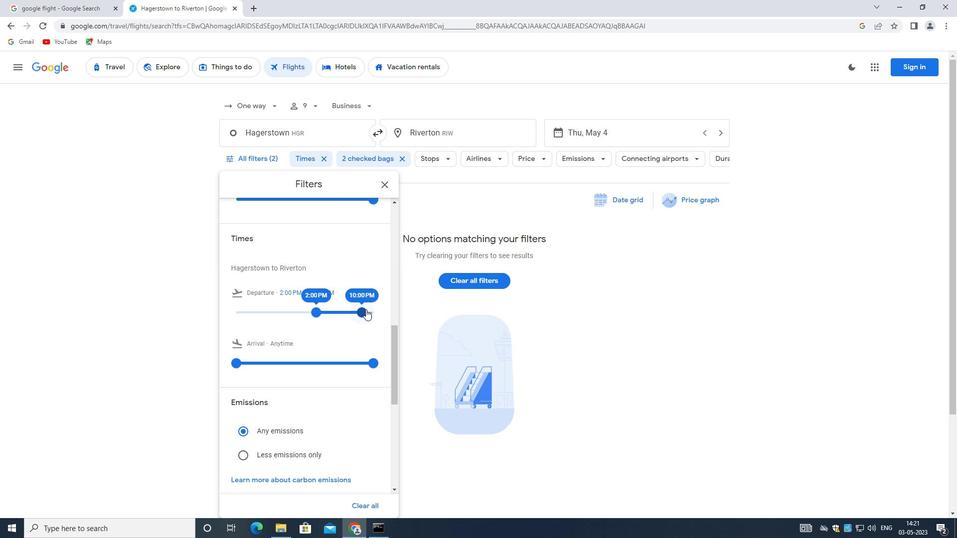 
Action: Mouse moved to (291, 339)
Screenshot: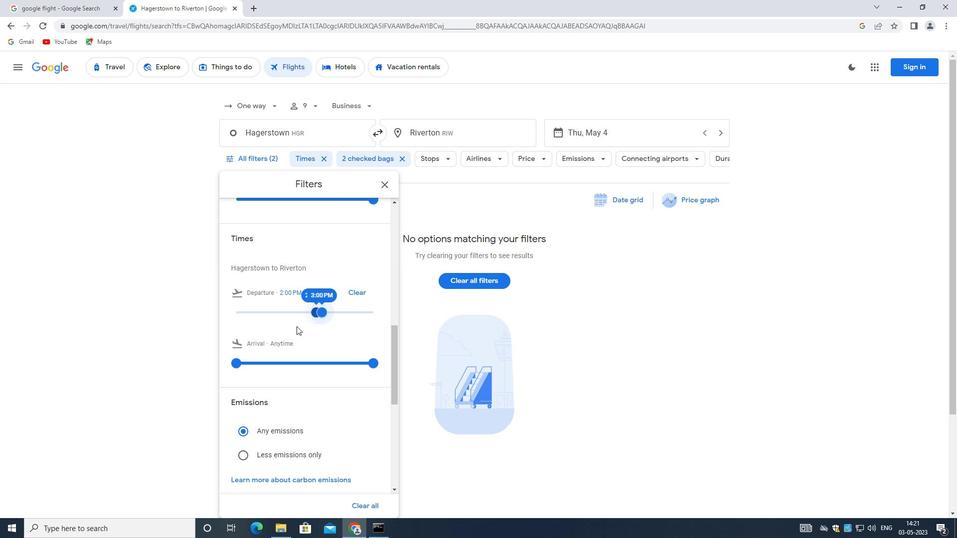 
Action: Mouse scrolled (291, 339) with delta (0, 0)
Screenshot: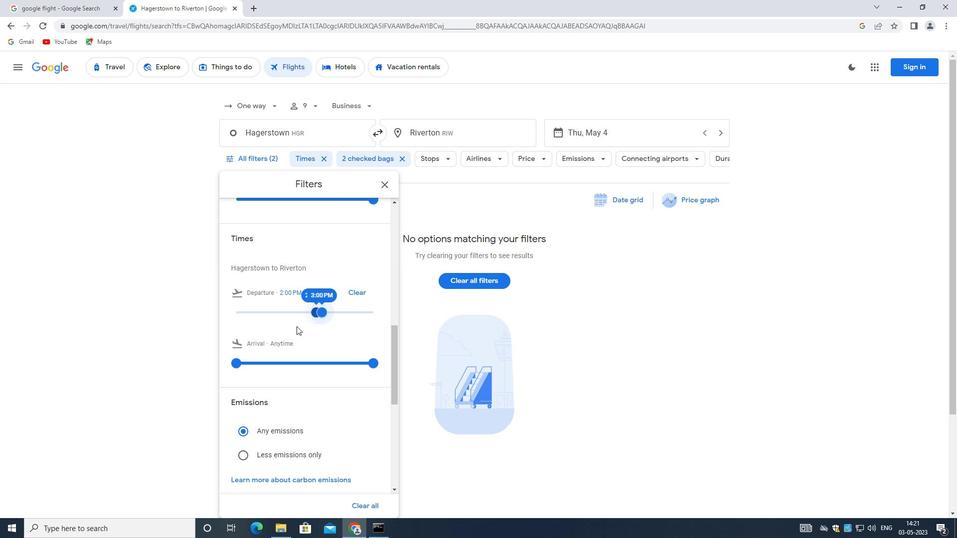 
Action: Mouse moved to (291, 340)
Screenshot: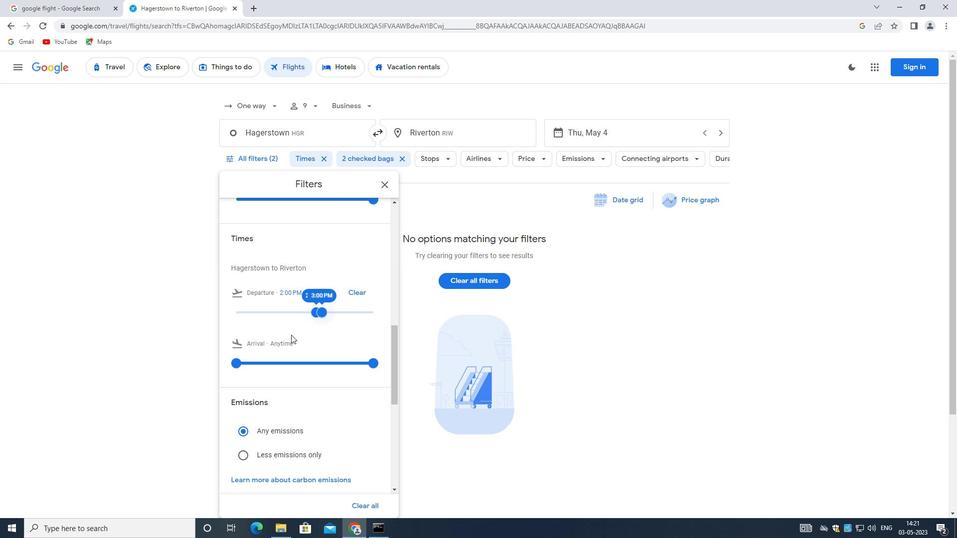 
Action: Mouse scrolled (291, 339) with delta (0, 0)
Screenshot: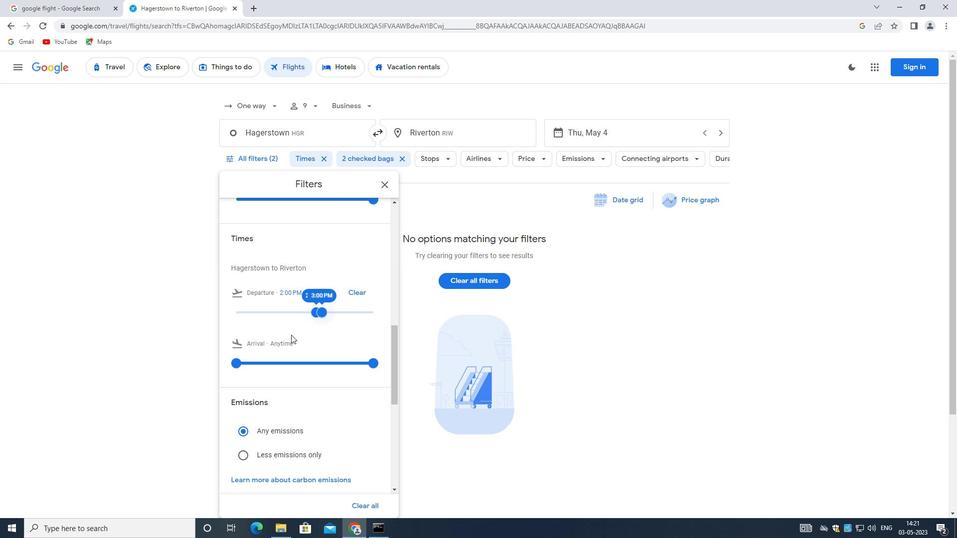 
Action: Mouse scrolled (291, 339) with delta (0, 0)
Screenshot: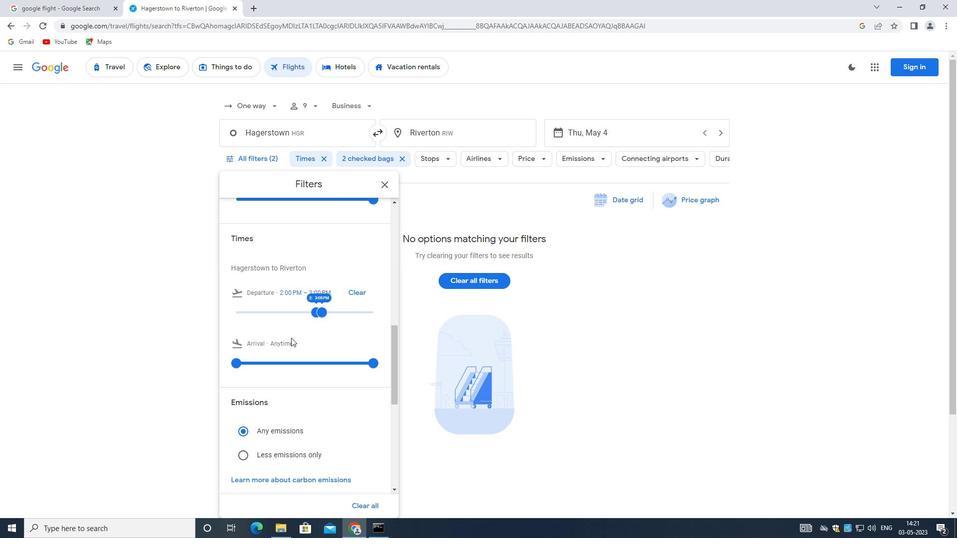 
Action: Mouse scrolled (291, 339) with delta (0, 0)
Screenshot: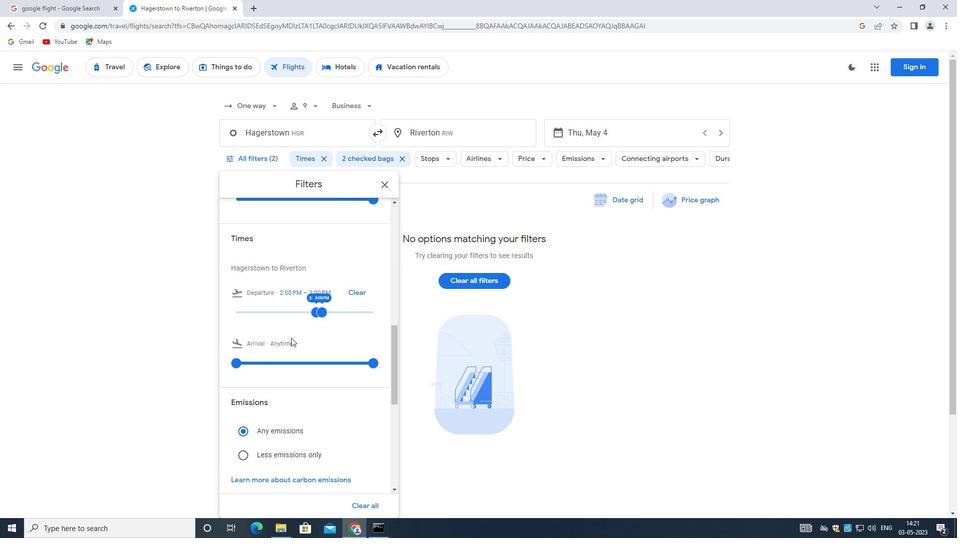 
Action: Mouse scrolled (291, 339) with delta (0, 0)
Screenshot: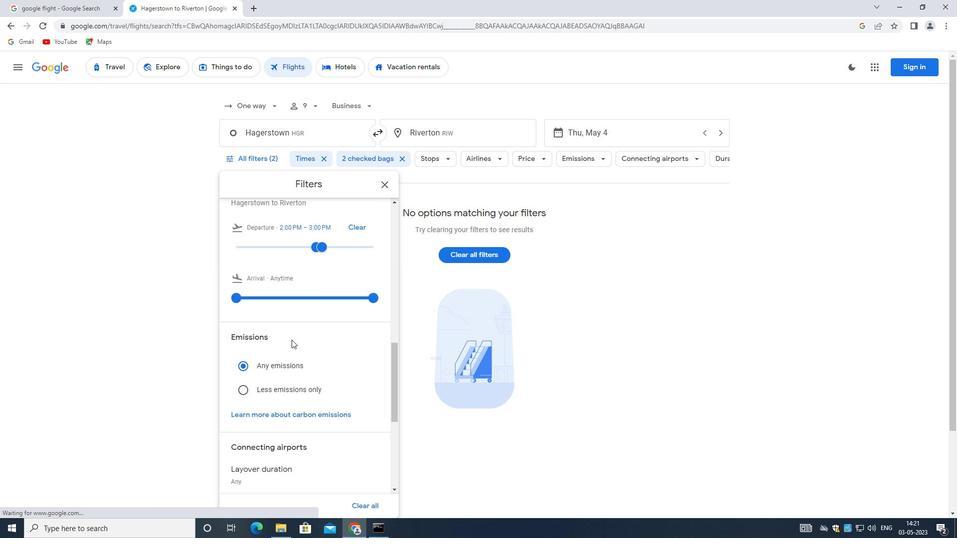 
Action: Mouse scrolled (291, 339) with delta (0, 0)
Screenshot: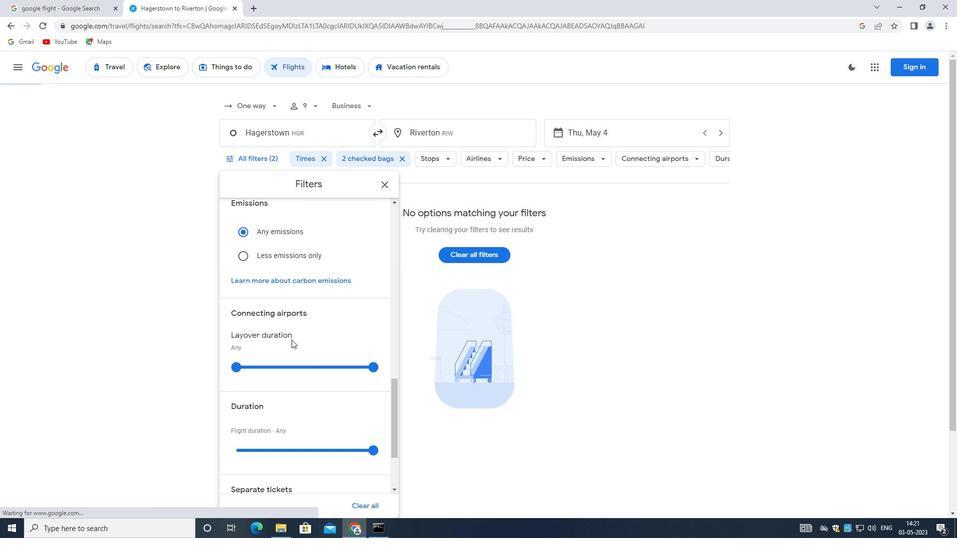 
Action: Mouse scrolled (291, 339) with delta (0, 0)
Screenshot: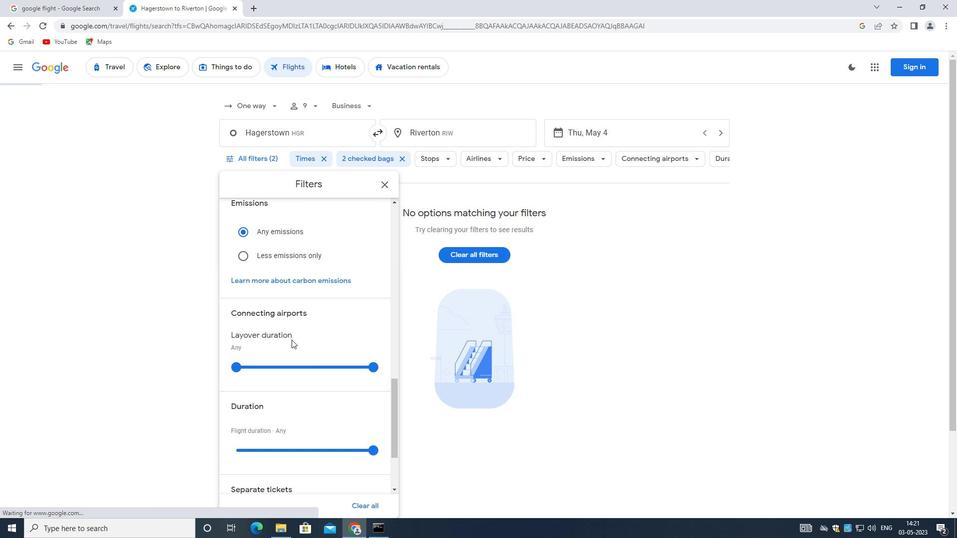 
Action: Mouse scrolled (291, 339) with delta (0, 0)
Screenshot: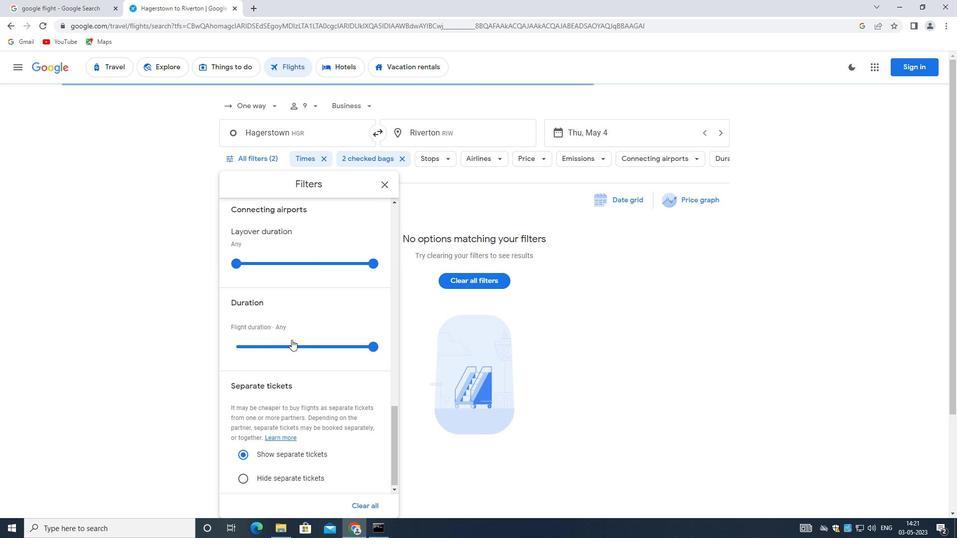 
Action: Mouse scrolled (291, 339) with delta (0, 0)
Screenshot: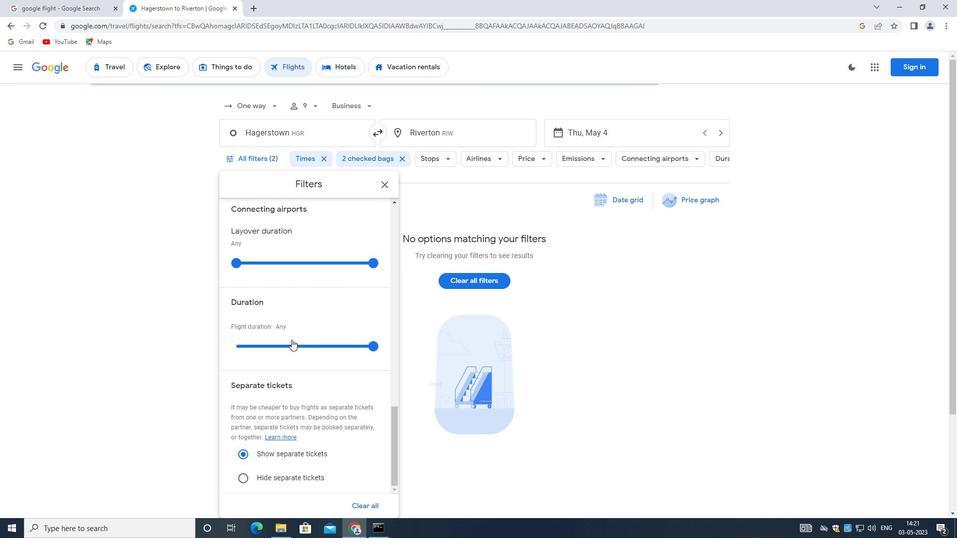 
Action: Mouse scrolled (291, 339) with delta (0, 0)
Screenshot: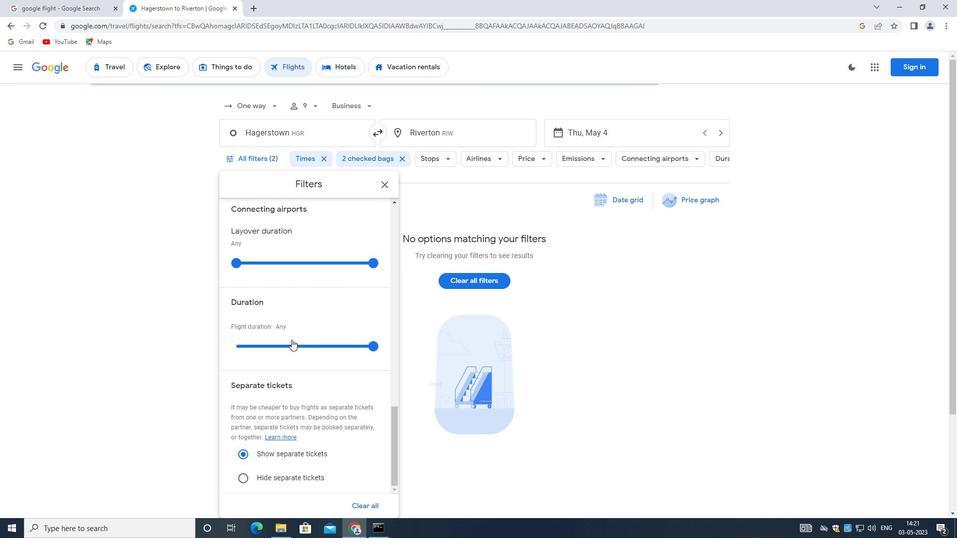 
Action: Mouse scrolled (291, 339) with delta (0, 0)
Screenshot: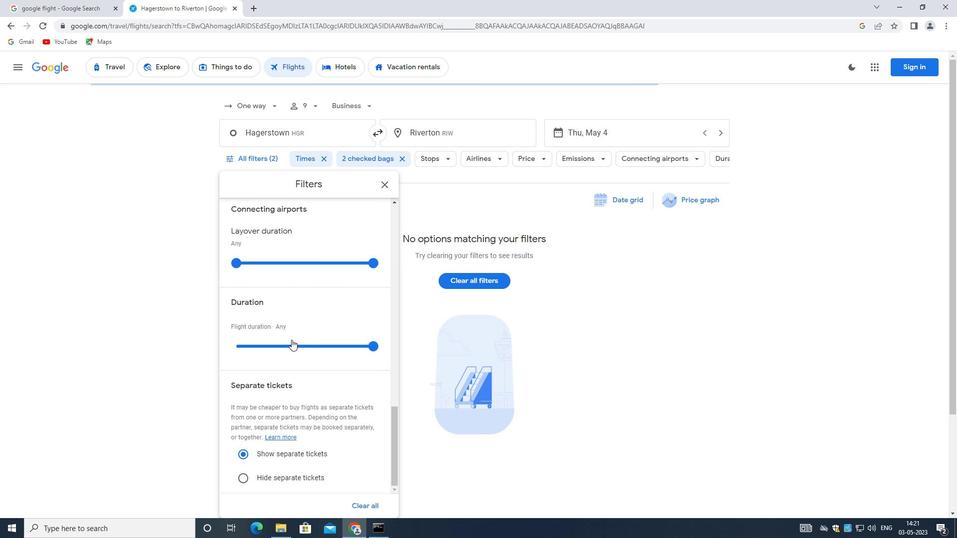 
